 Task: Send an email to singh9sahil7678@gmail.com asking for help with your workload.
Action: Mouse moved to (431, 707)
Screenshot: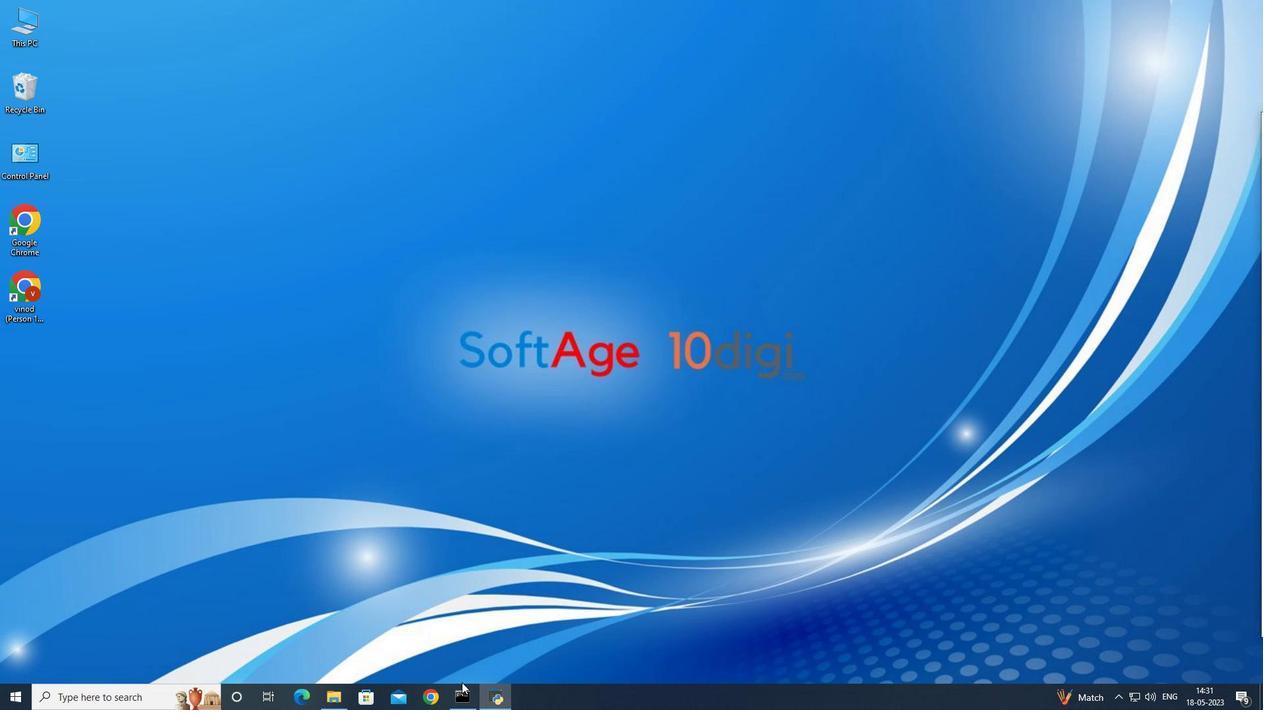 
Action: Mouse pressed left at (431, 707)
Screenshot: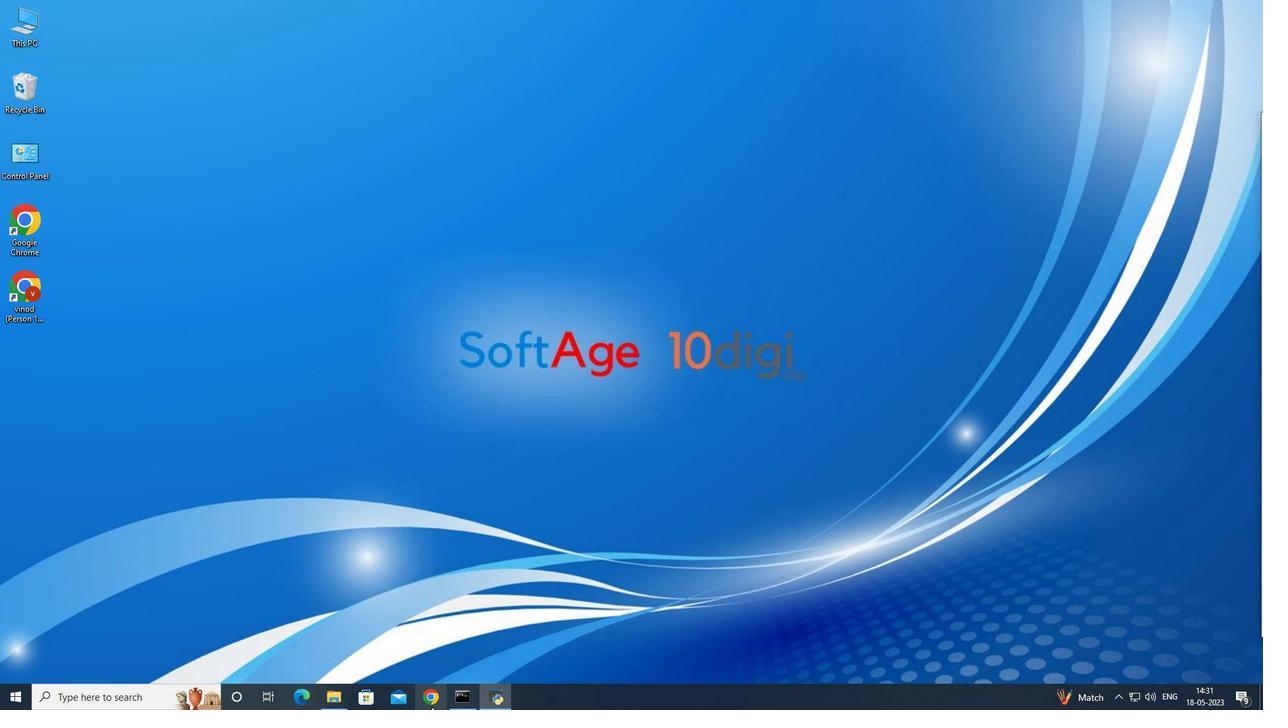 
Action: Mouse moved to (520, 380)
Screenshot: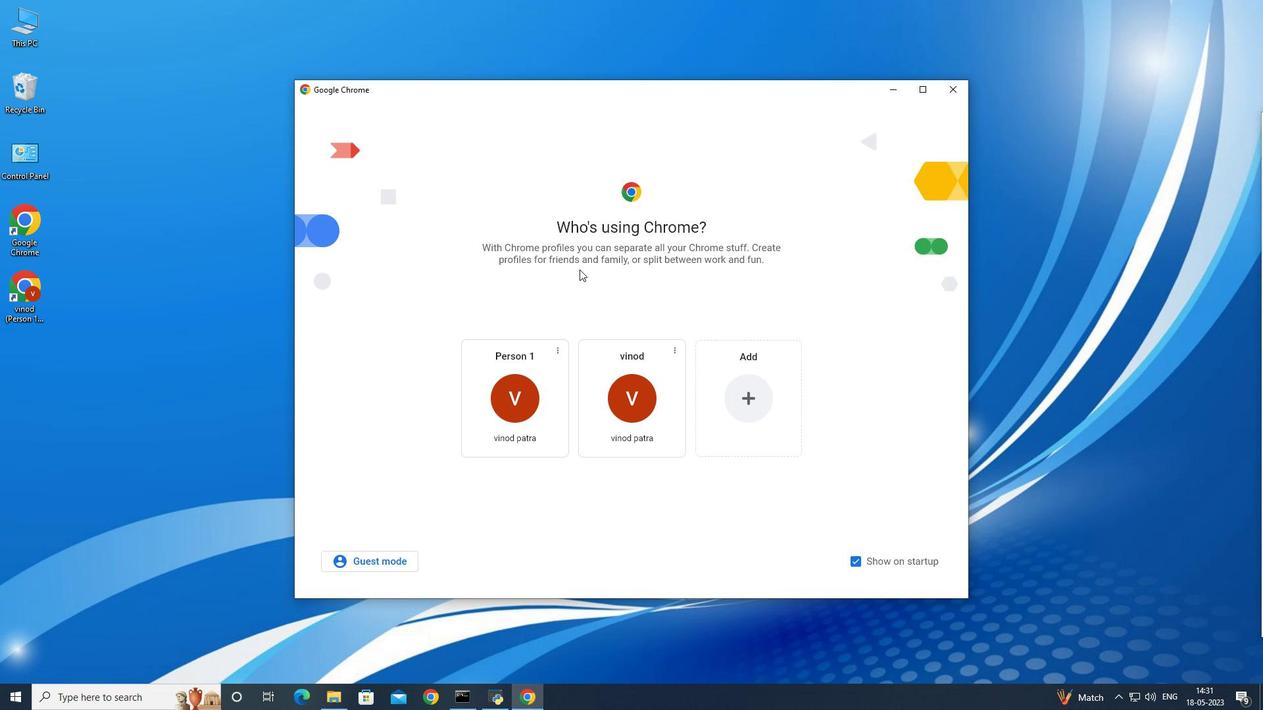 
Action: Mouse pressed left at (520, 380)
Screenshot: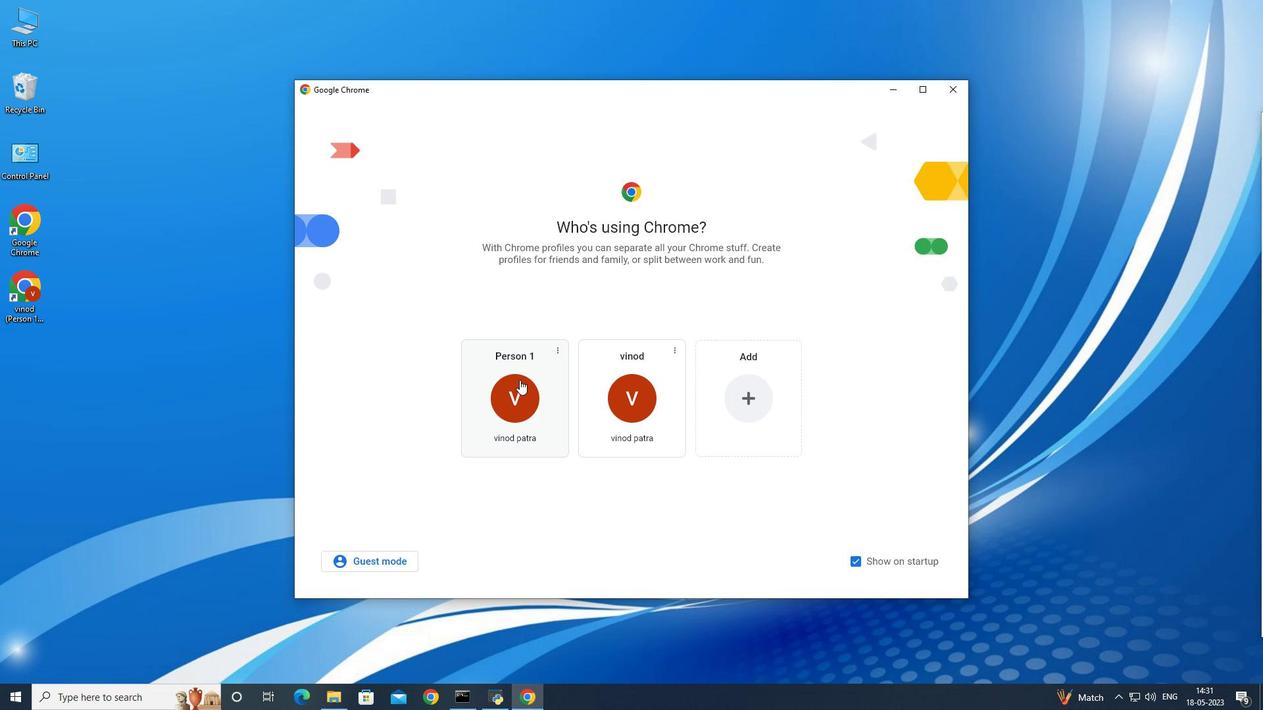 
Action: Mouse moved to (408, 313)
Screenshot: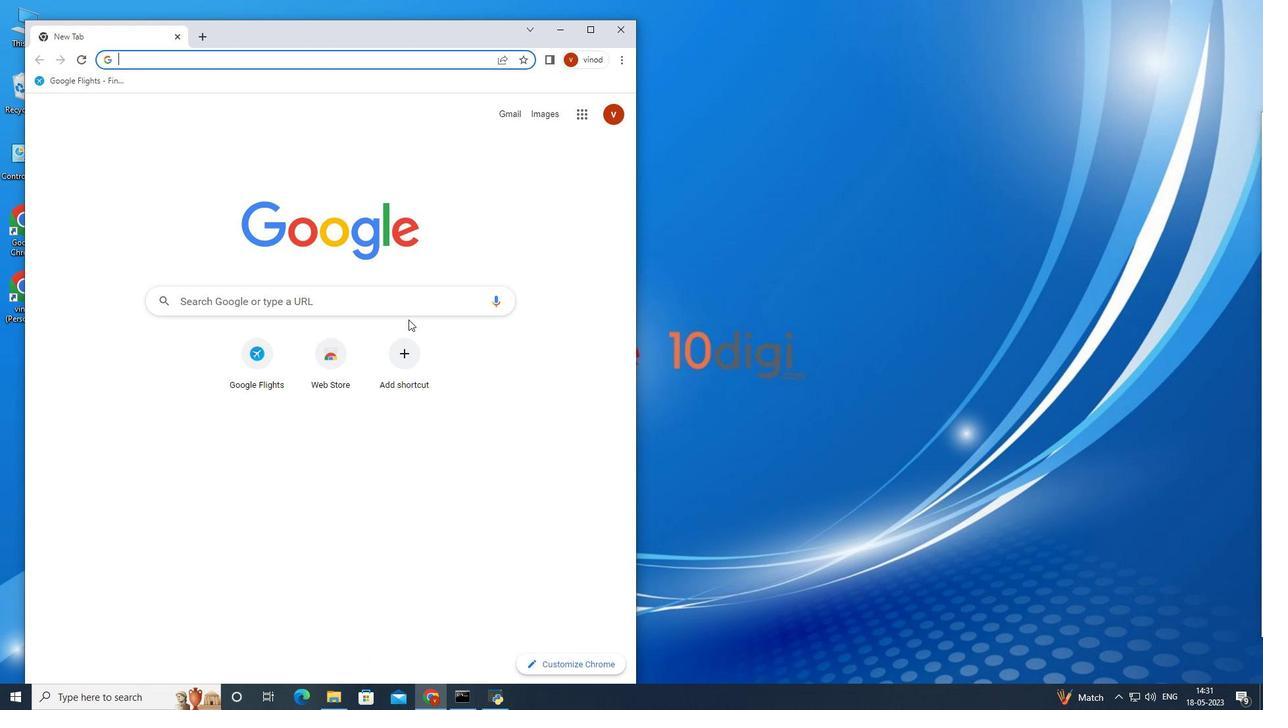 
Action: Mouse pressed left at (408, 313)
Screenshot: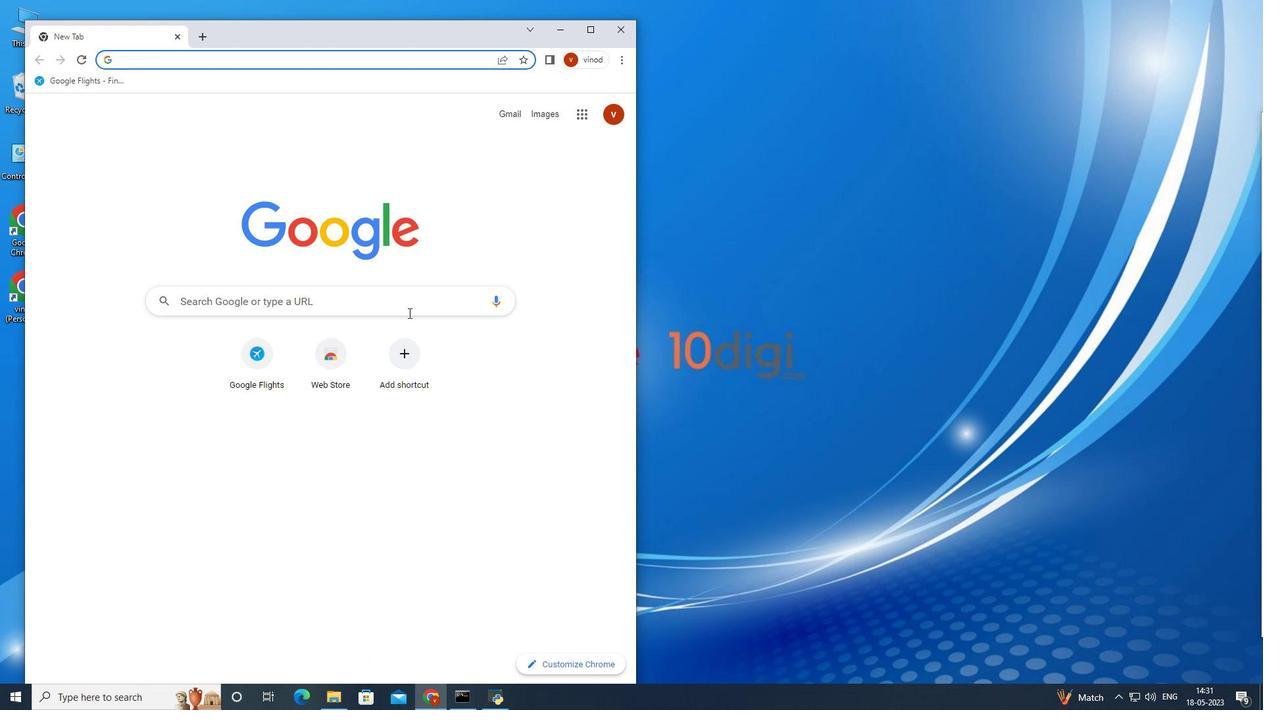 
Action: Mouse moved to (641, 345)
Screenshot: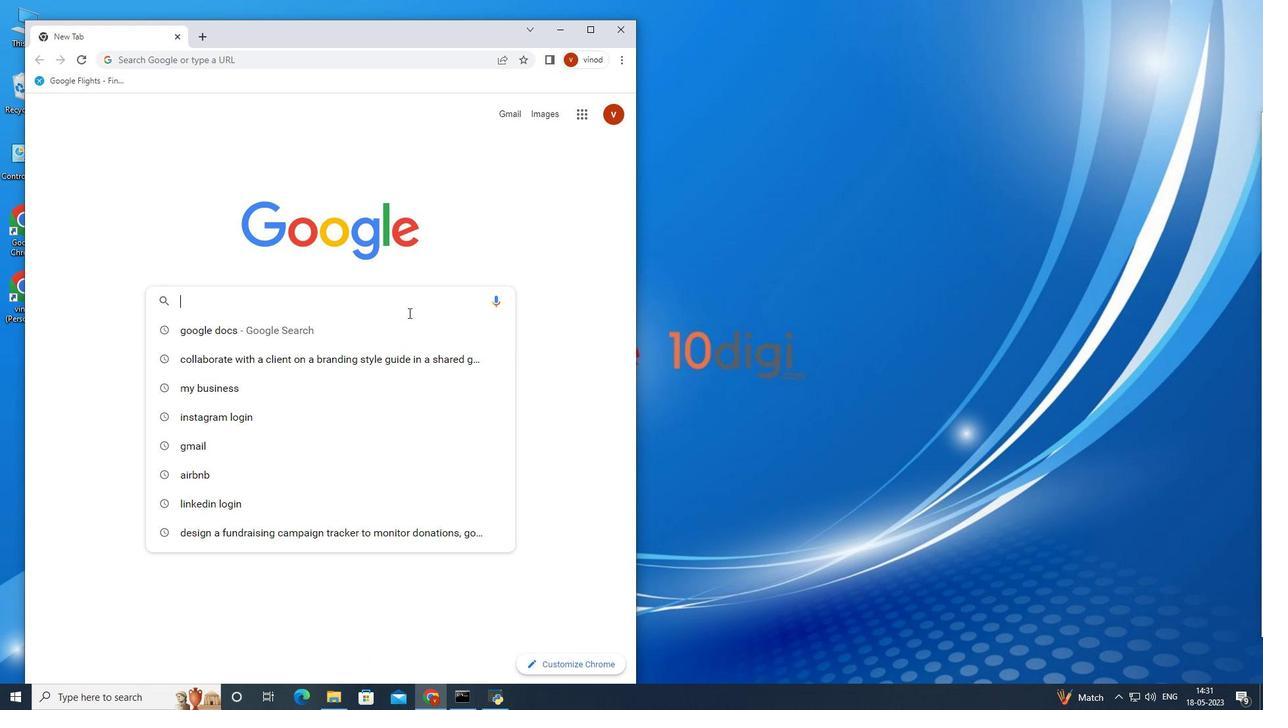 
Action: Key pressed gmail<Key.enter>
Screenshot: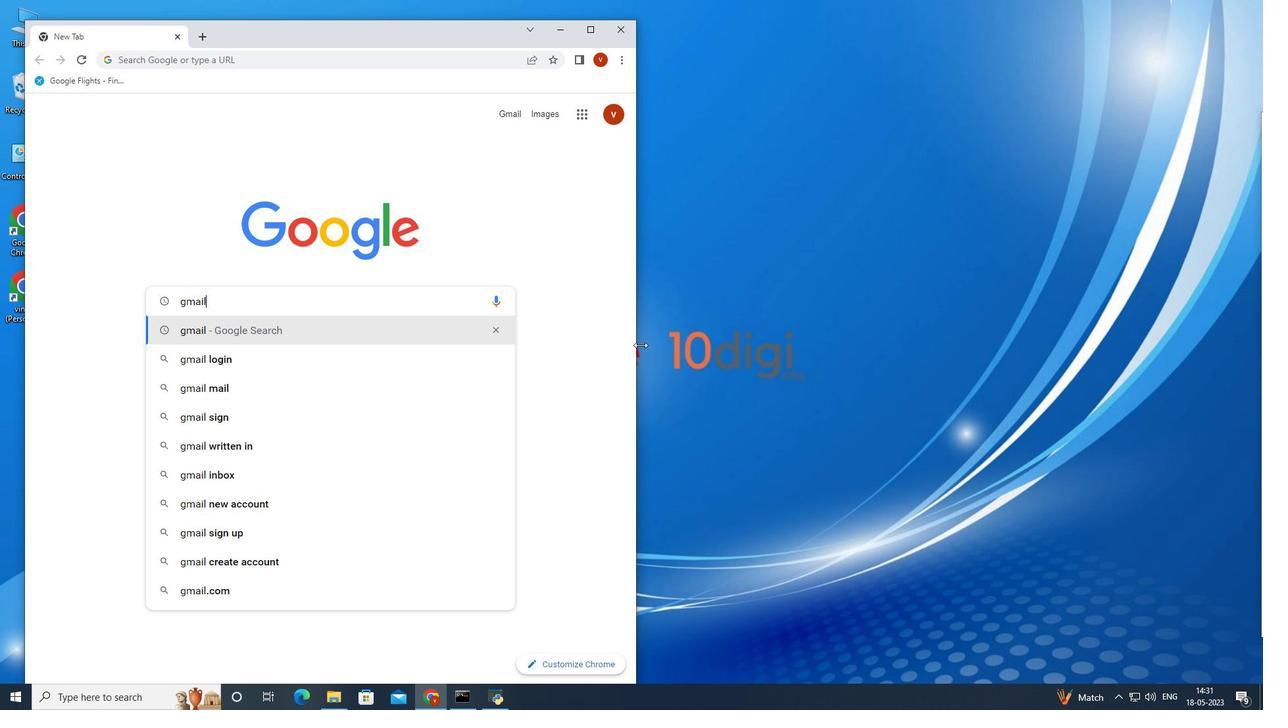 
Action: Mouse moved to (807, 312)
Screenshot: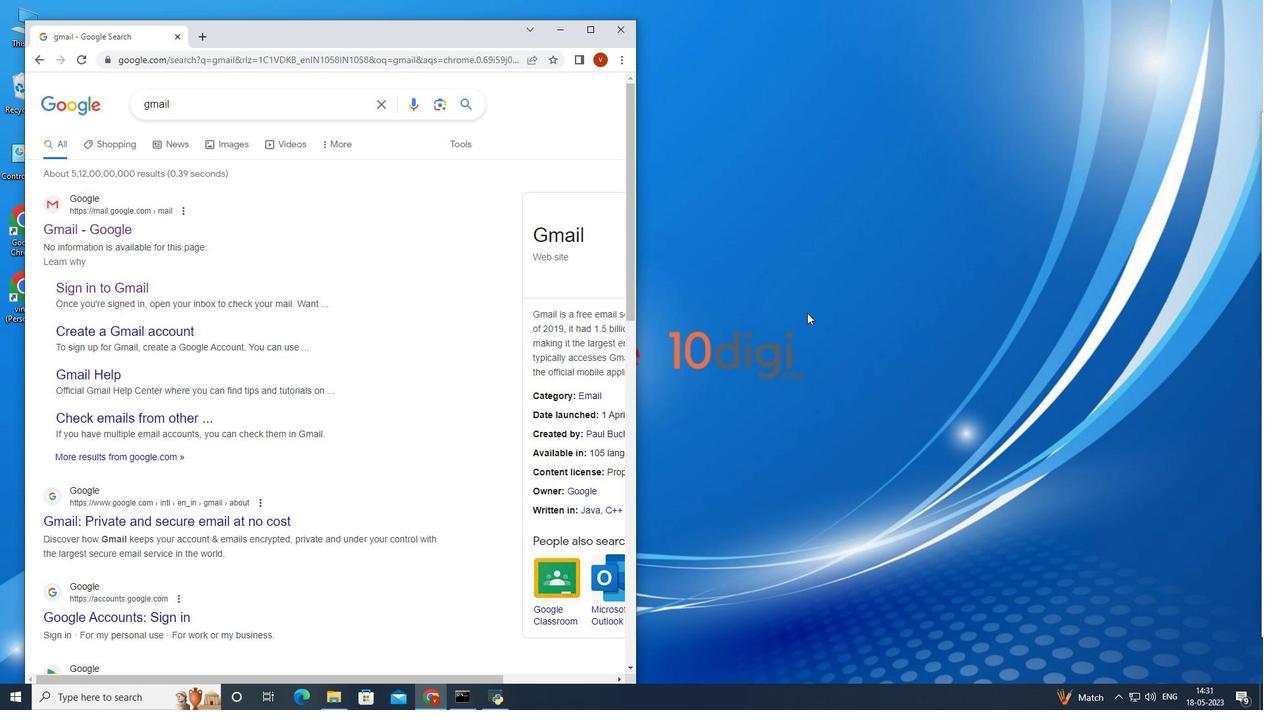
Action: Mouse scrolled (807, 312) with delta (0, 0)
Screenshot: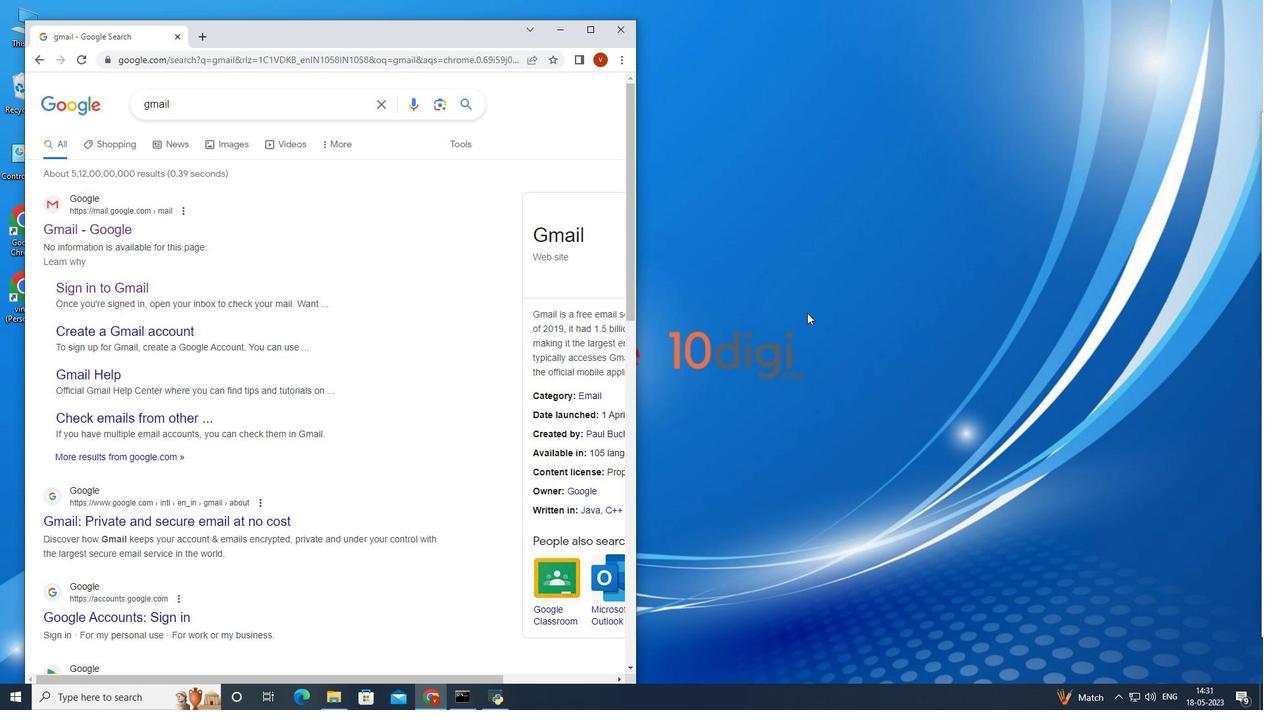 
Action: Mouse moved to (122, 222)
Screenshot: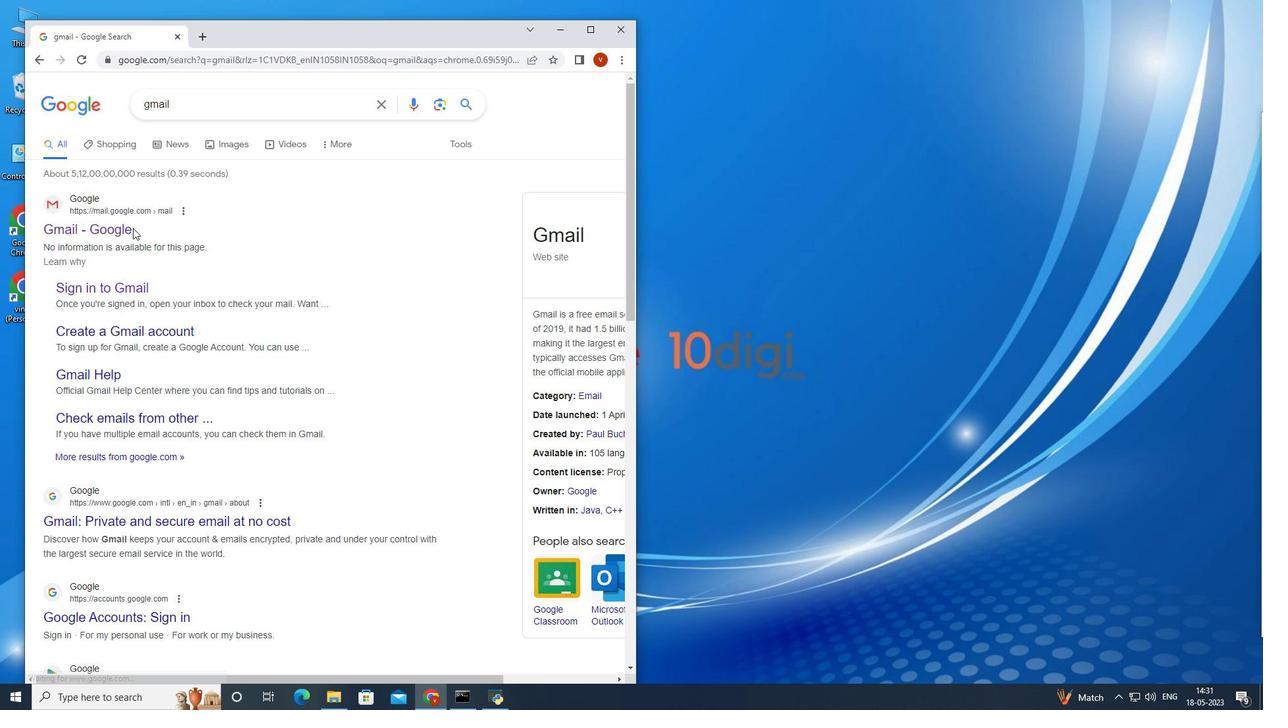 
Action: Mouse pressed left at (122, 222)
Screenshot: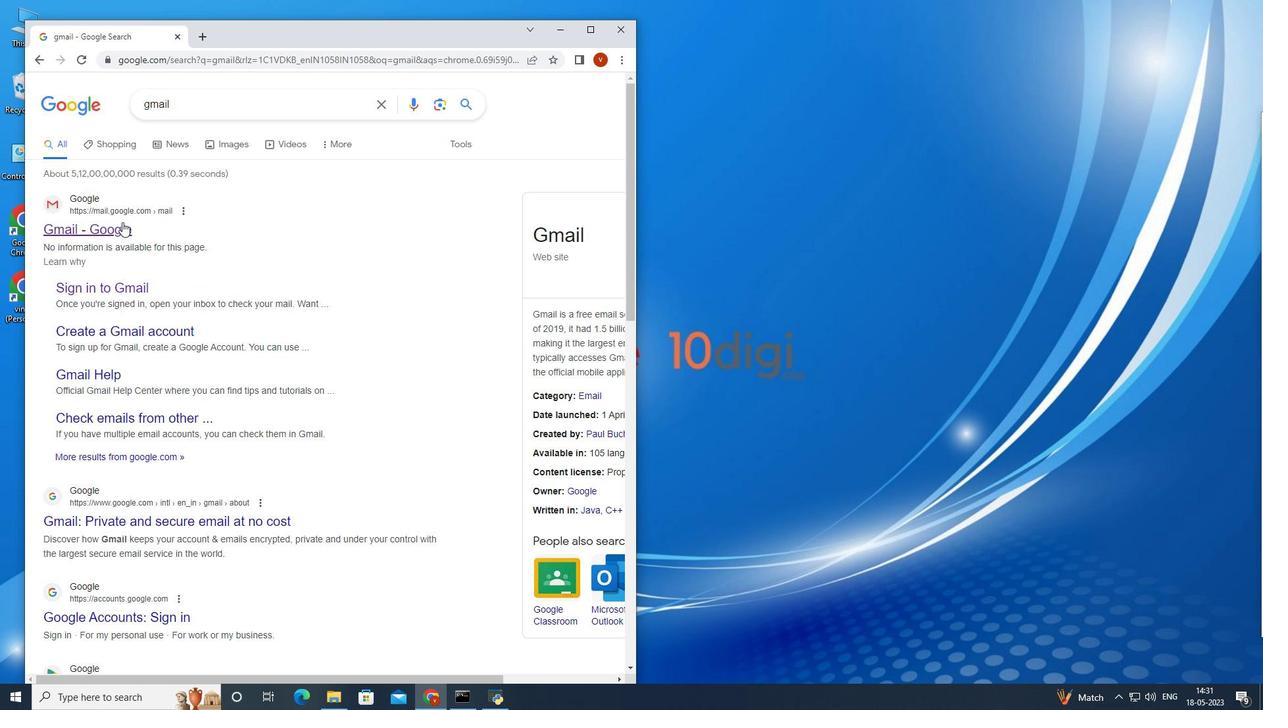 
Action: Mouse moved to (87, 126)
Screenshot: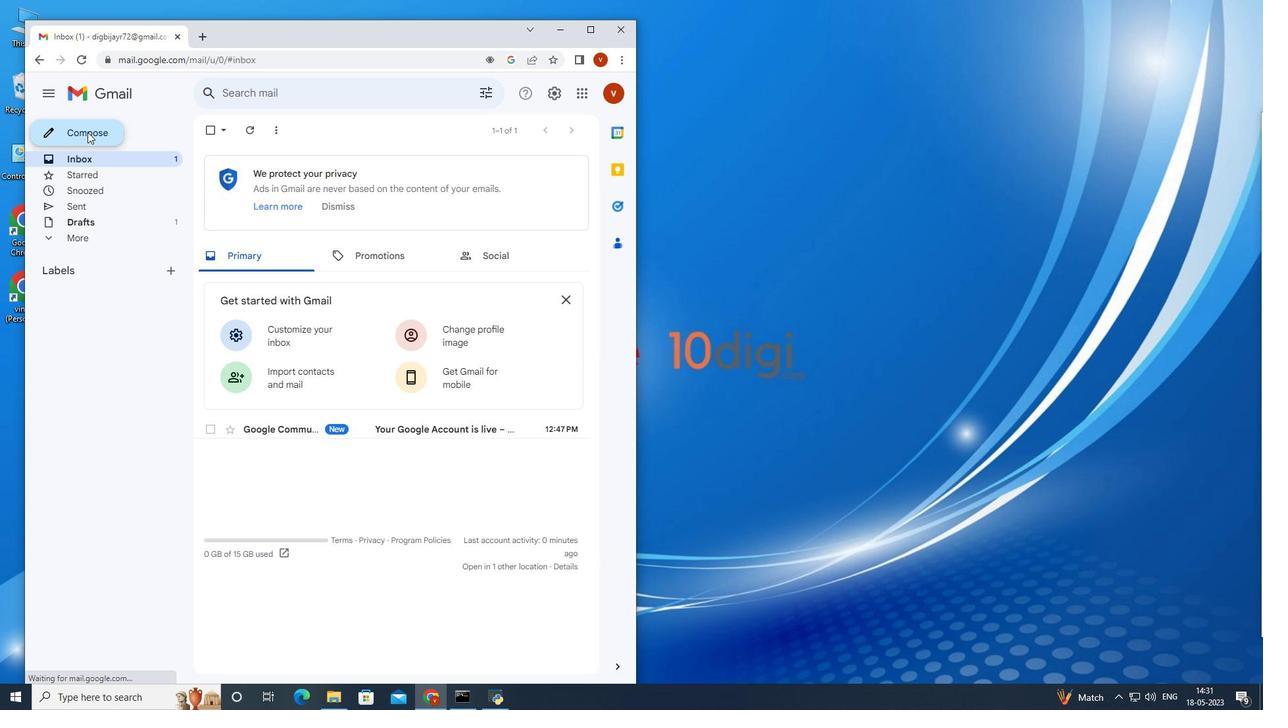 
Action: Mouse pressed left at (87, 126)
Screenshot: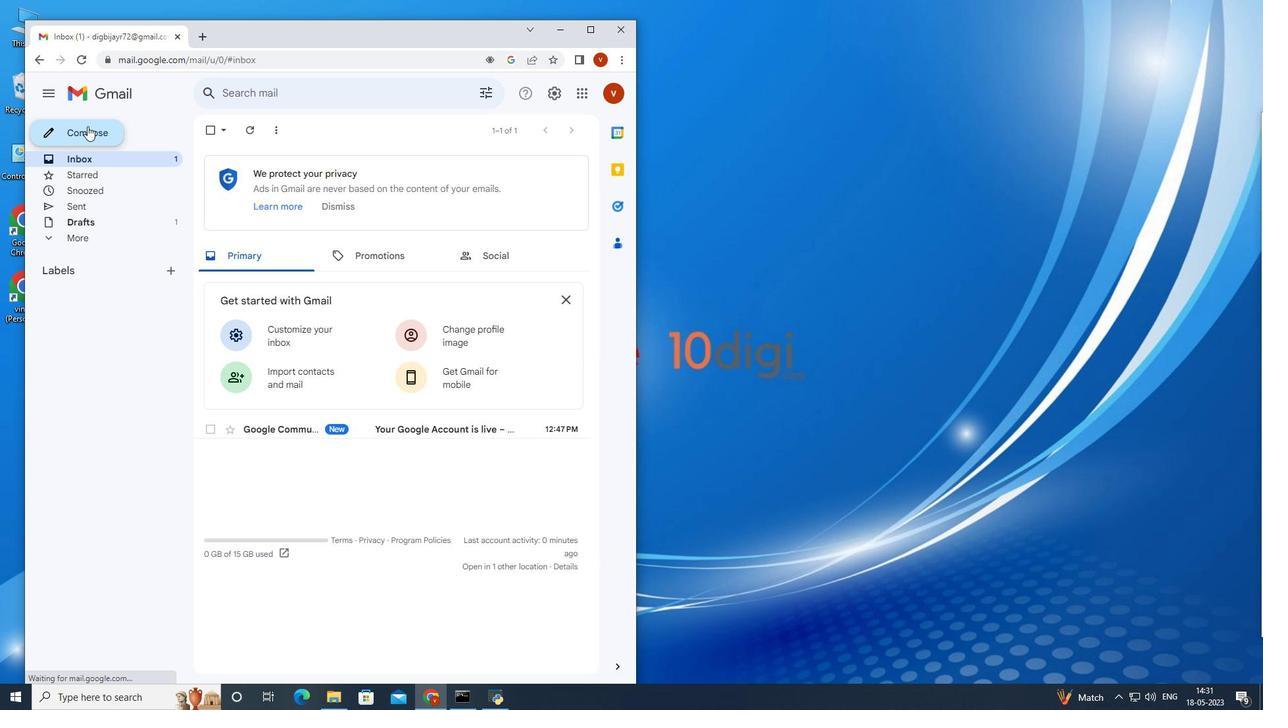
Action: Mouse moved to (329, 399)
Screenshot: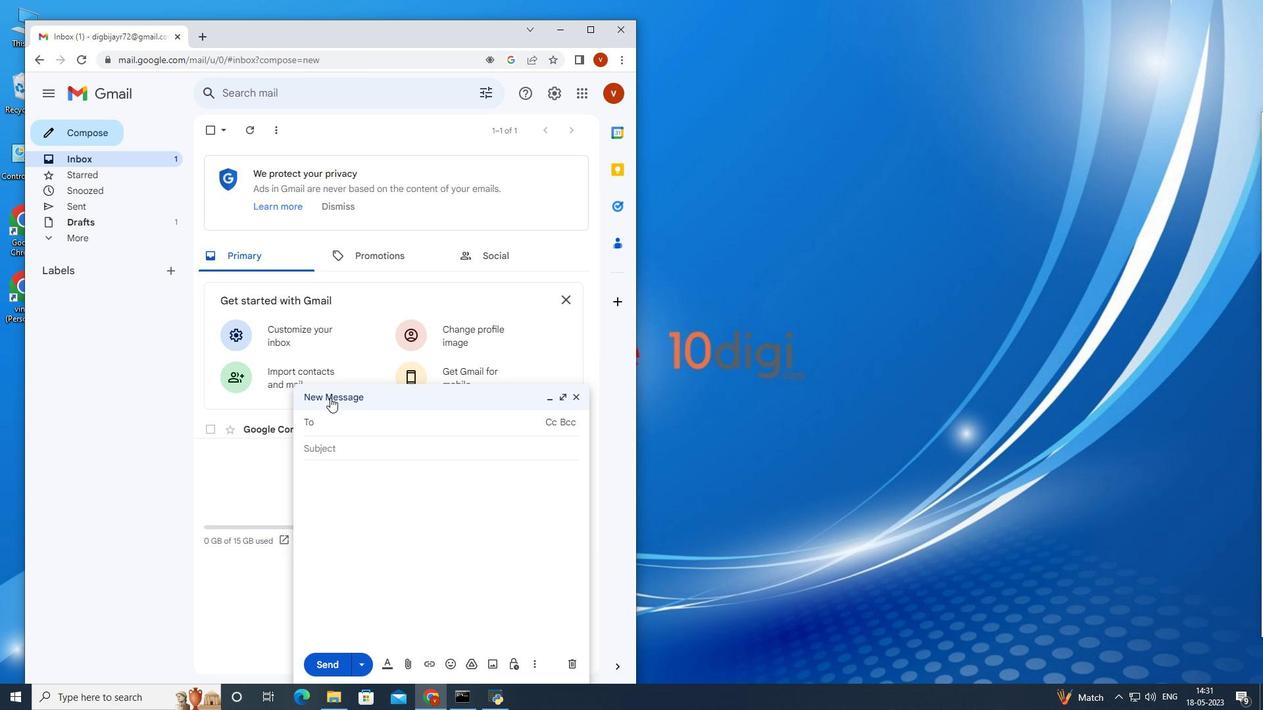 
Action: Key pressed singh9sahil7678<Key.shift>@gmail.com
Screenshot: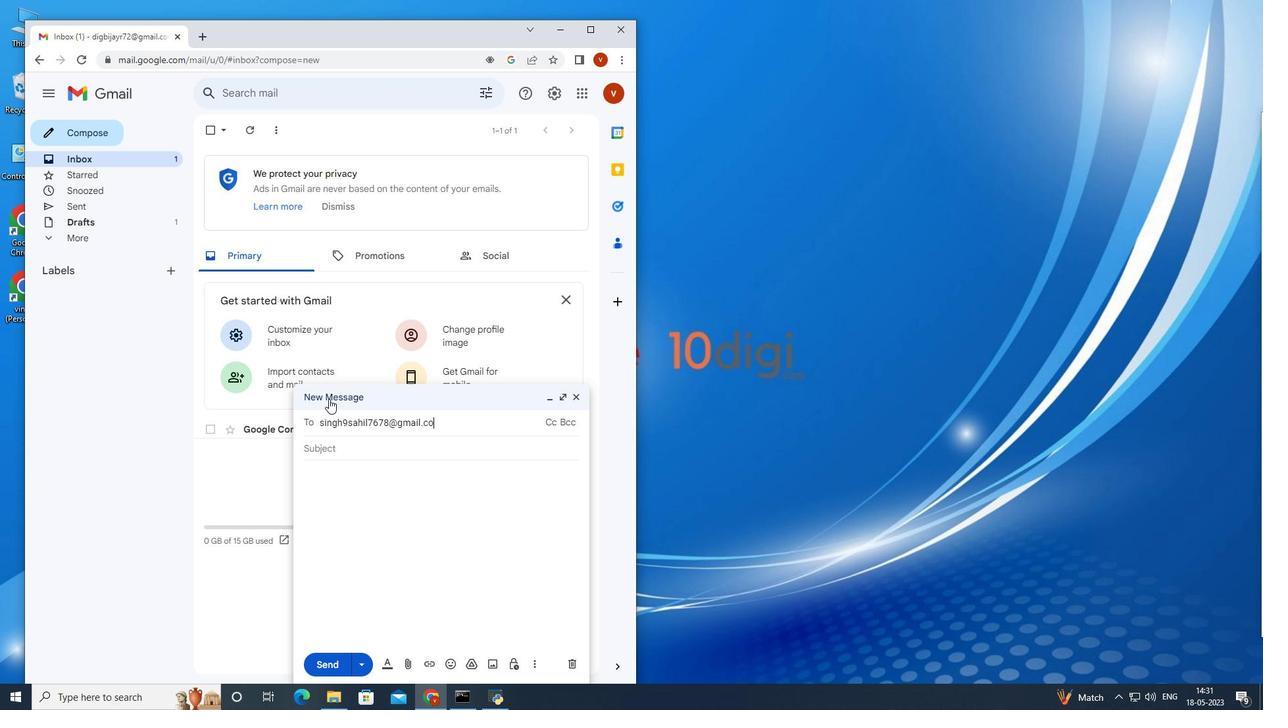 
Action: Mouse scrolled (329, 398) with delta (0, 0)
Screenshot: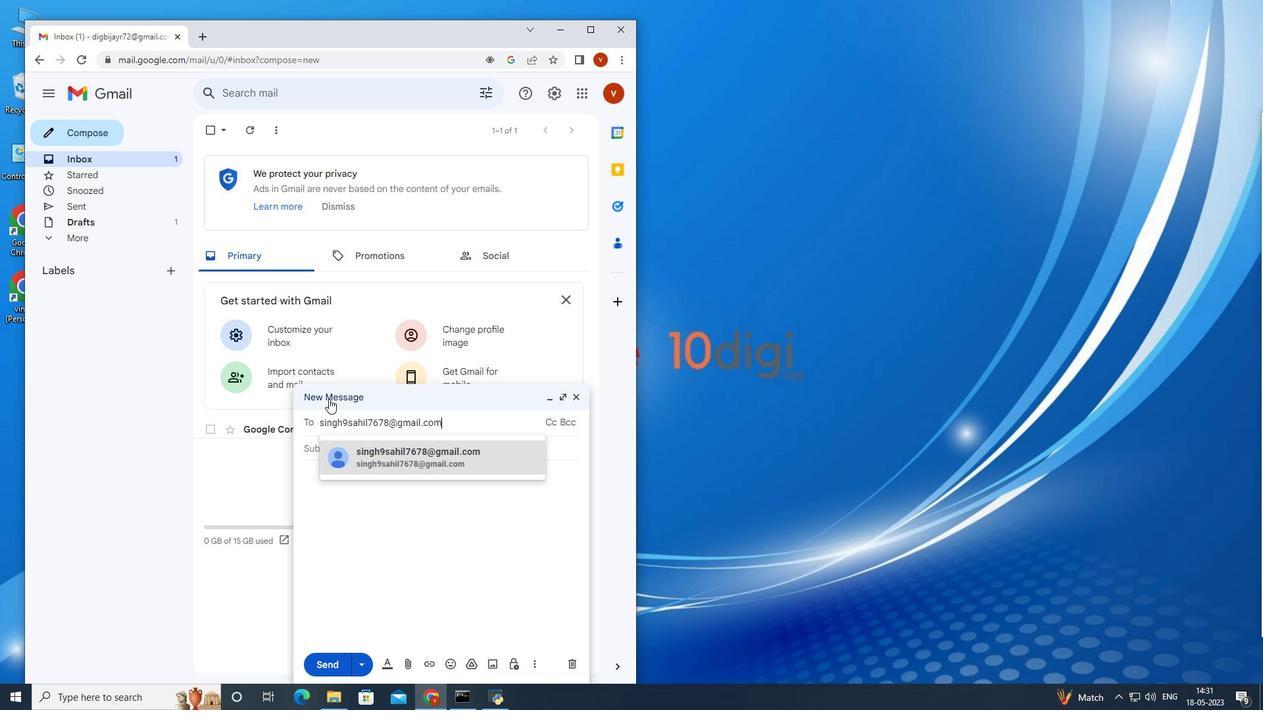 
Action: Mouse moved to (368, 464)
Screenshot: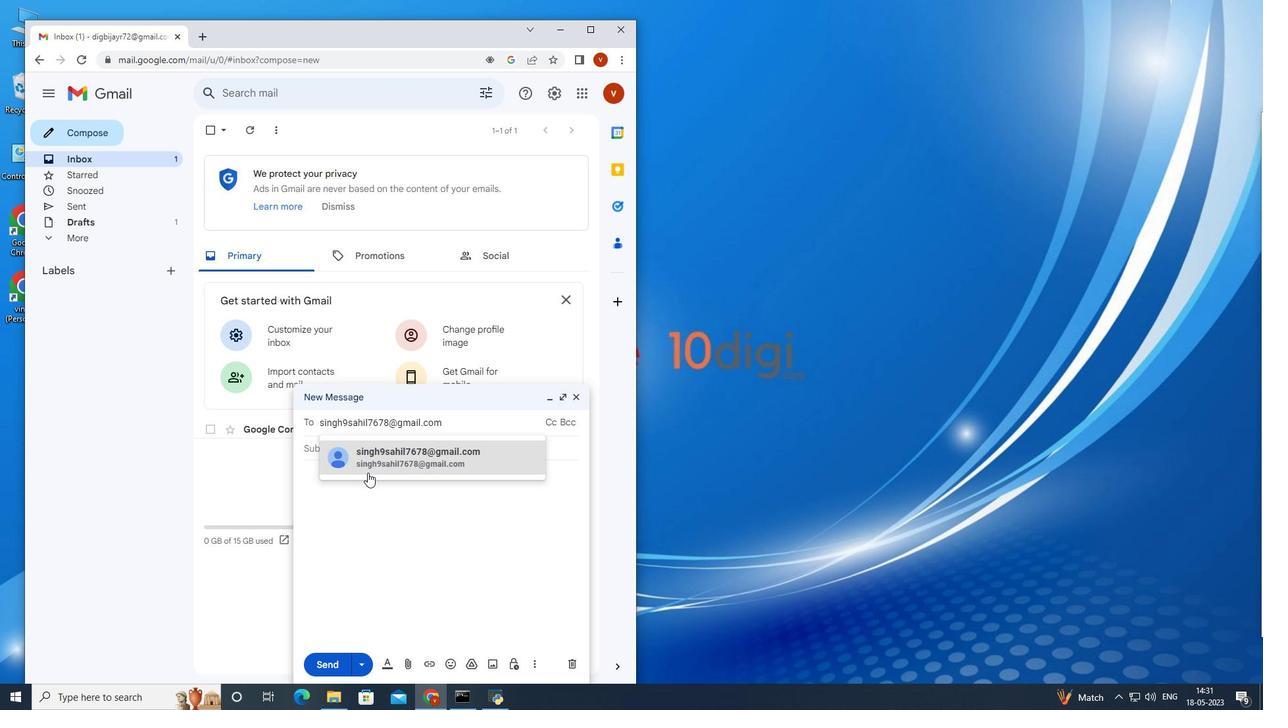 
Action: Mouse pressed left at (368, 464)
Screenshot: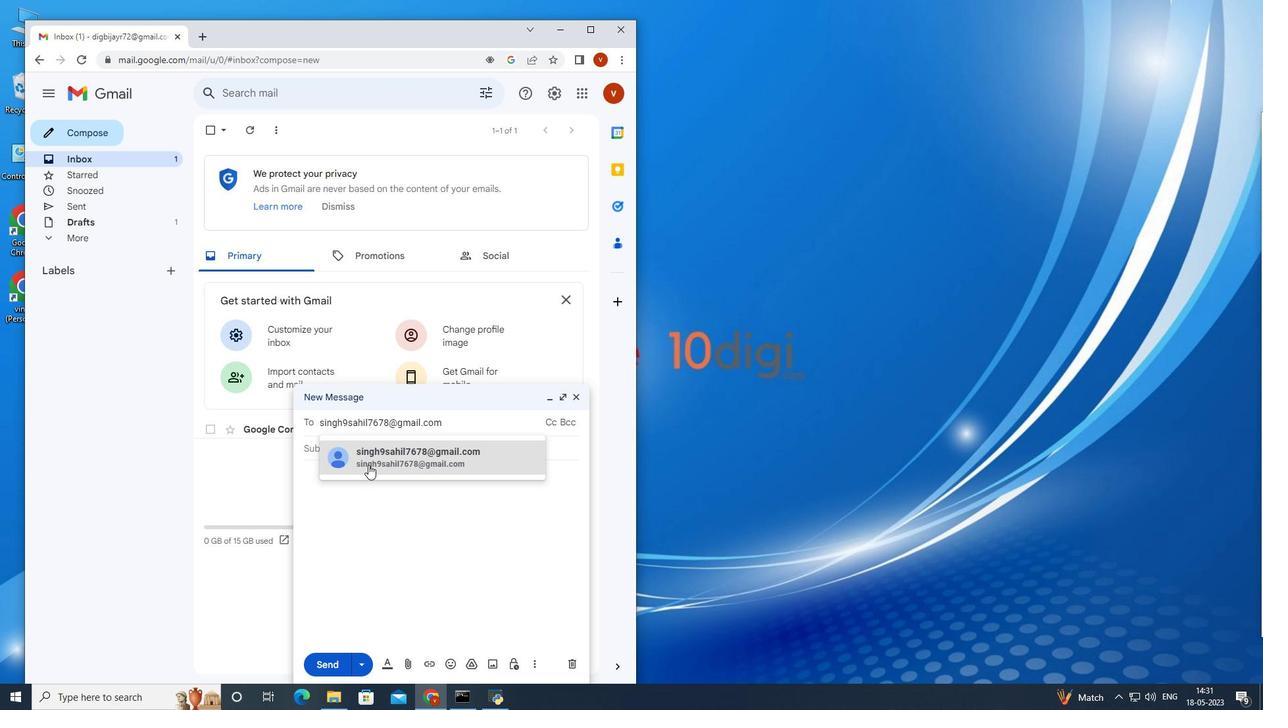
Action: Mouse moved to (365, 465)
Screenshot: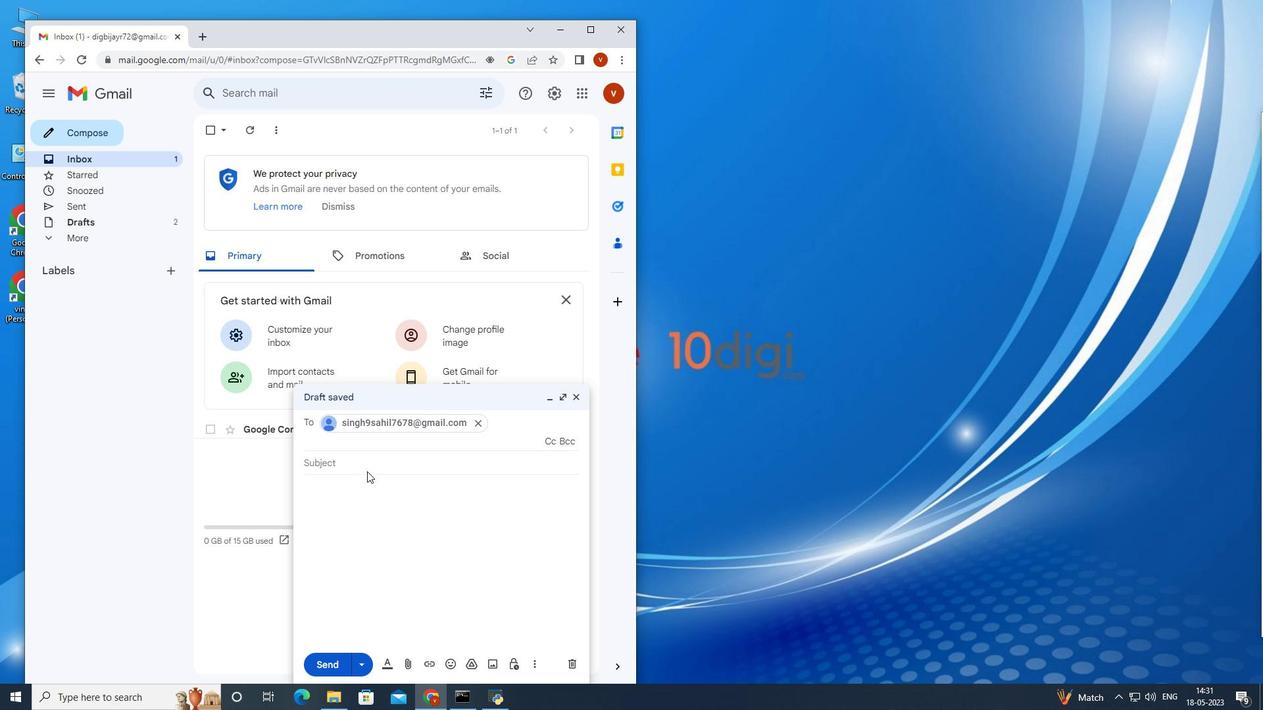 
Action: Mouse pressed left at (365, 465)
Screenshot: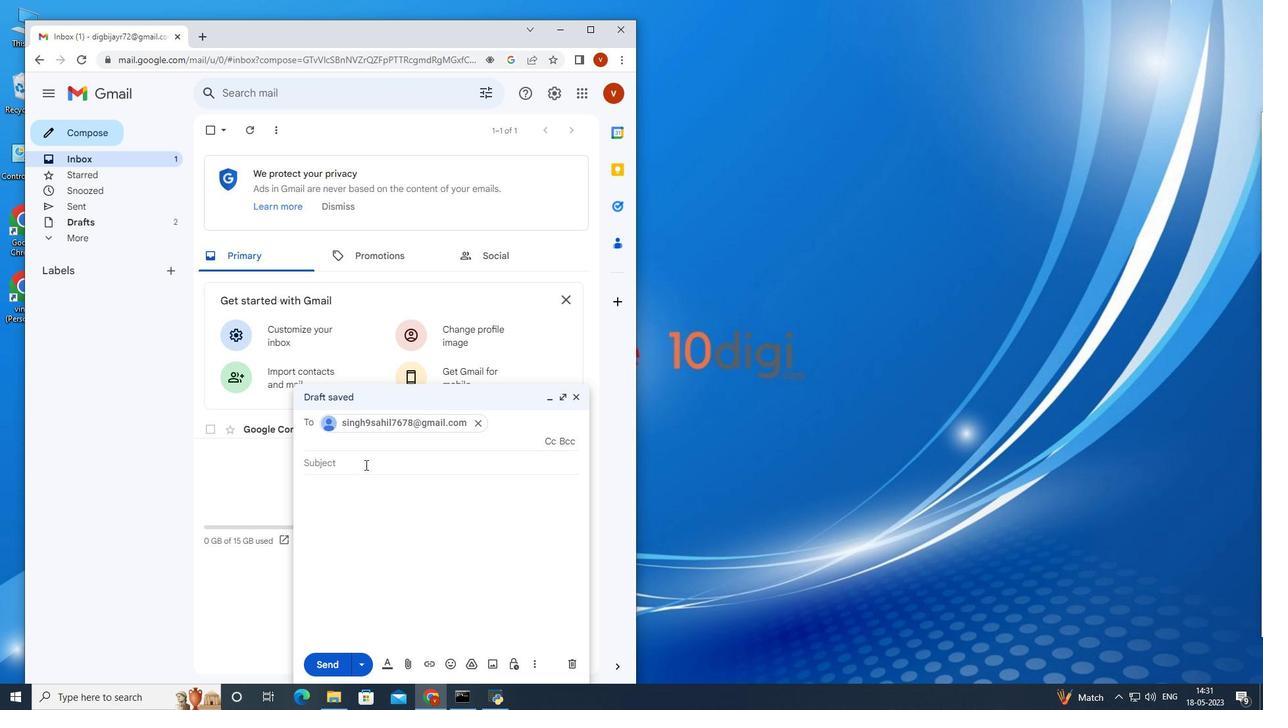 
Action: Key pressed plz<Key.space>sahil<Key.space>hel
Screenshot: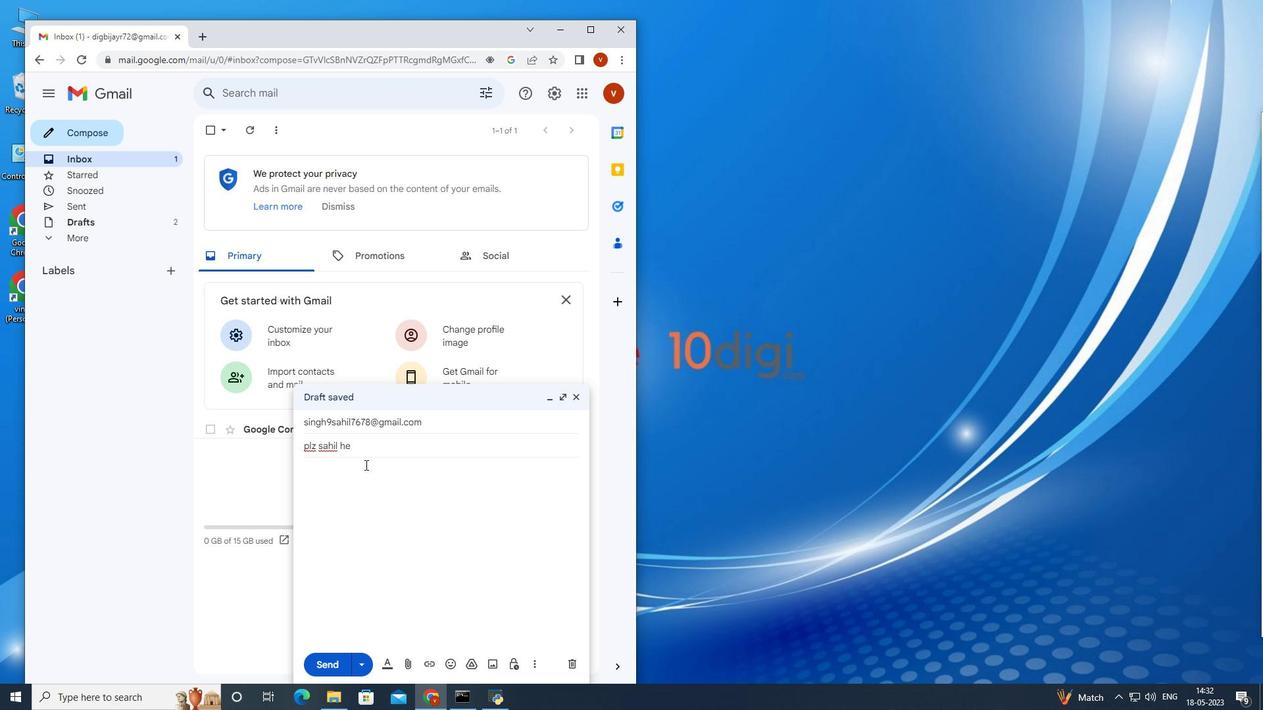 
Action: Mouse moved to (562, 397)
Screenshot: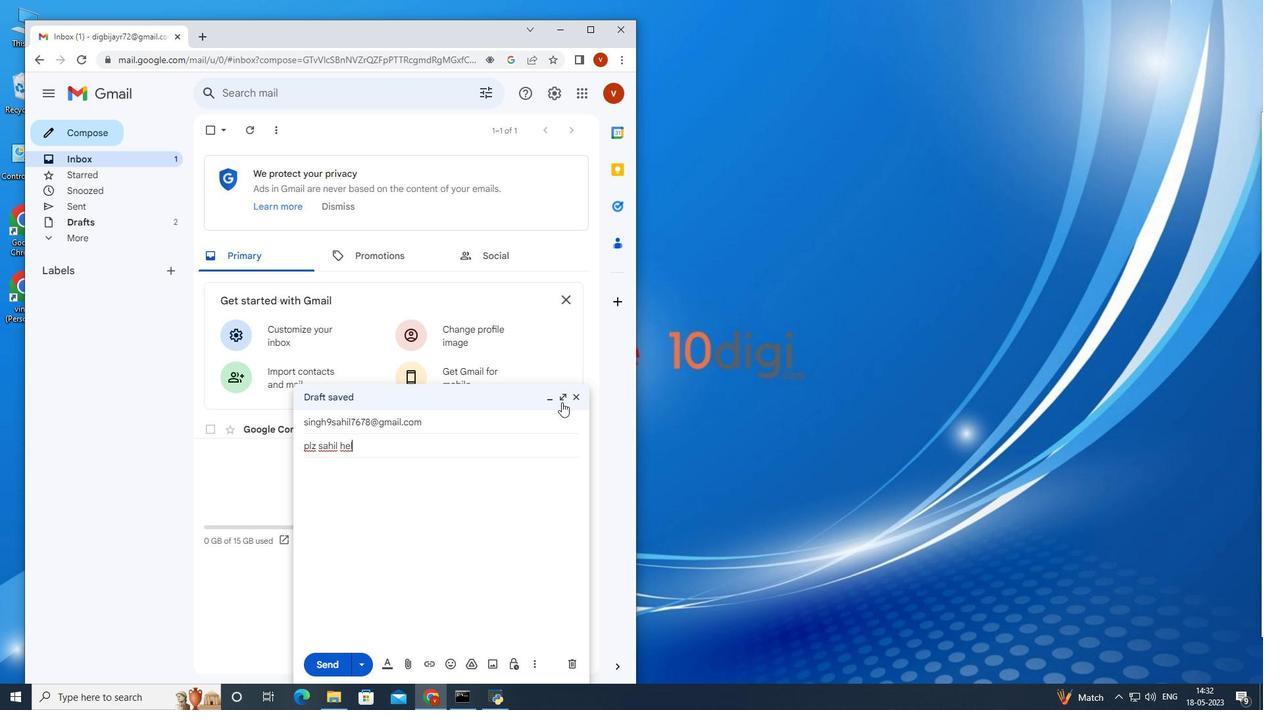 
Action: Mouse pressed left at (562, 397)
Screenshot: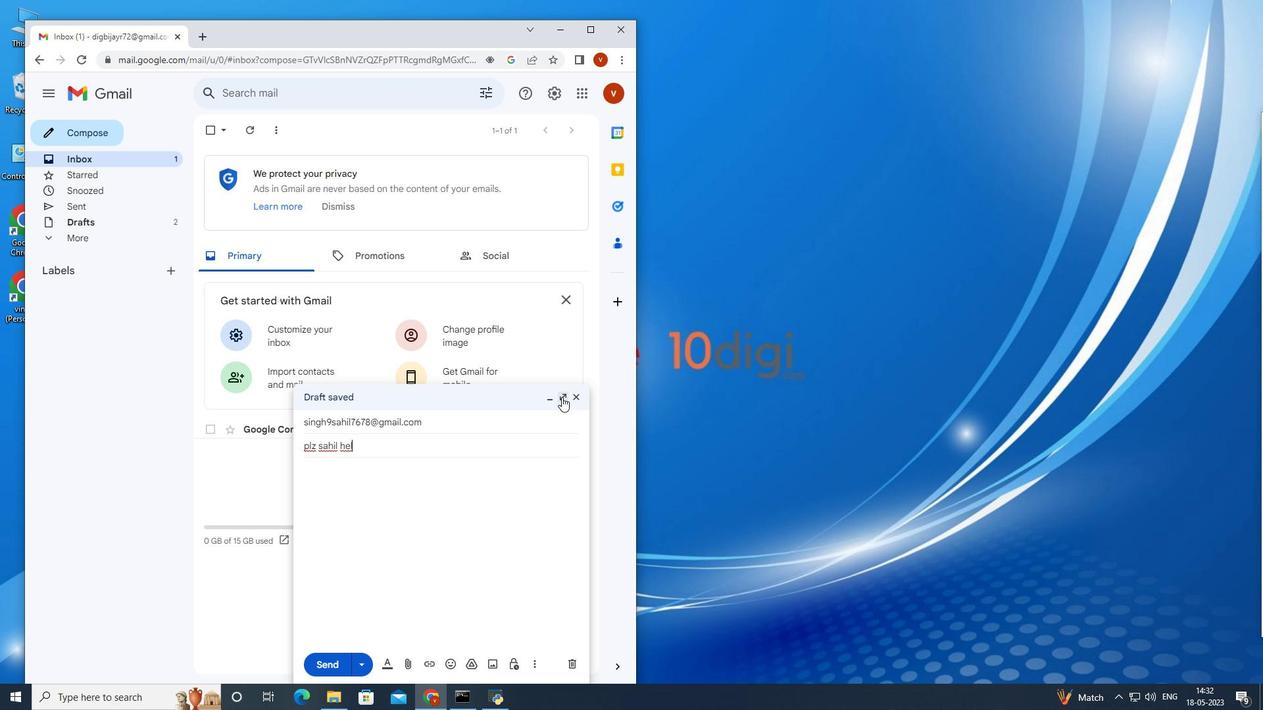 
Action: Mouse moved to (290, 165)
Screenshot: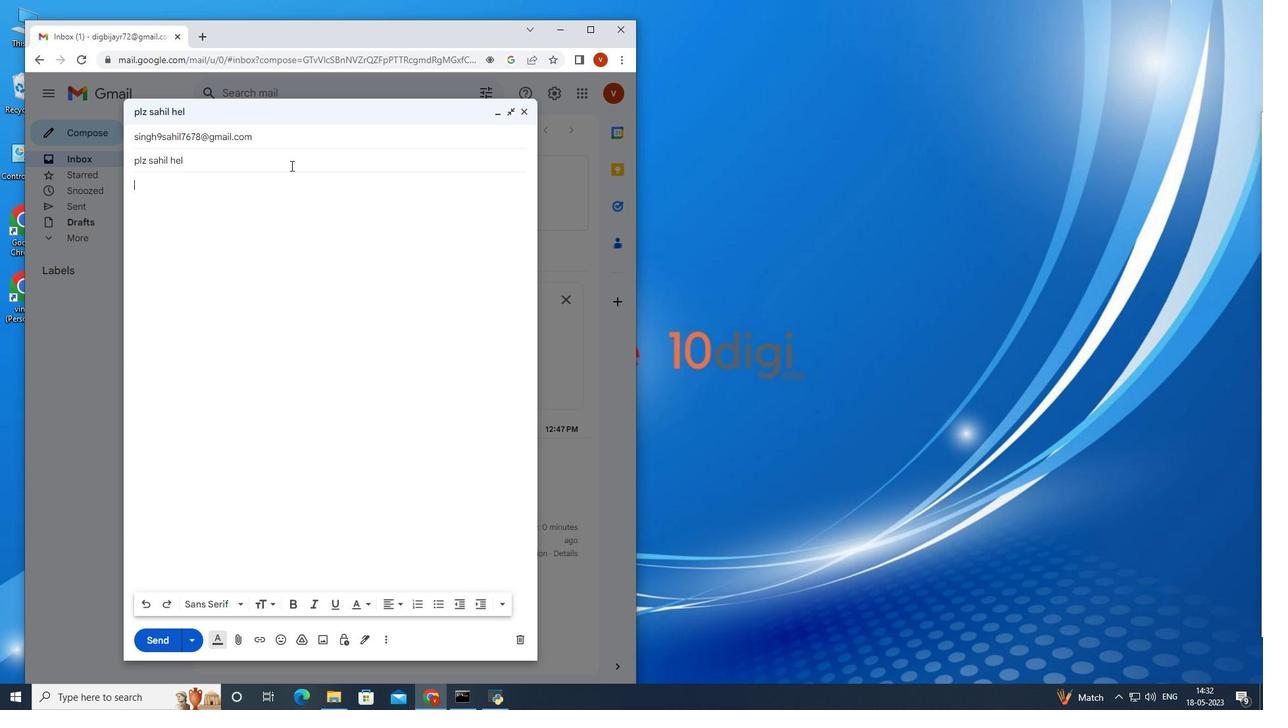 
Action: Mouse pressed left at (290, 165)
Screenshot: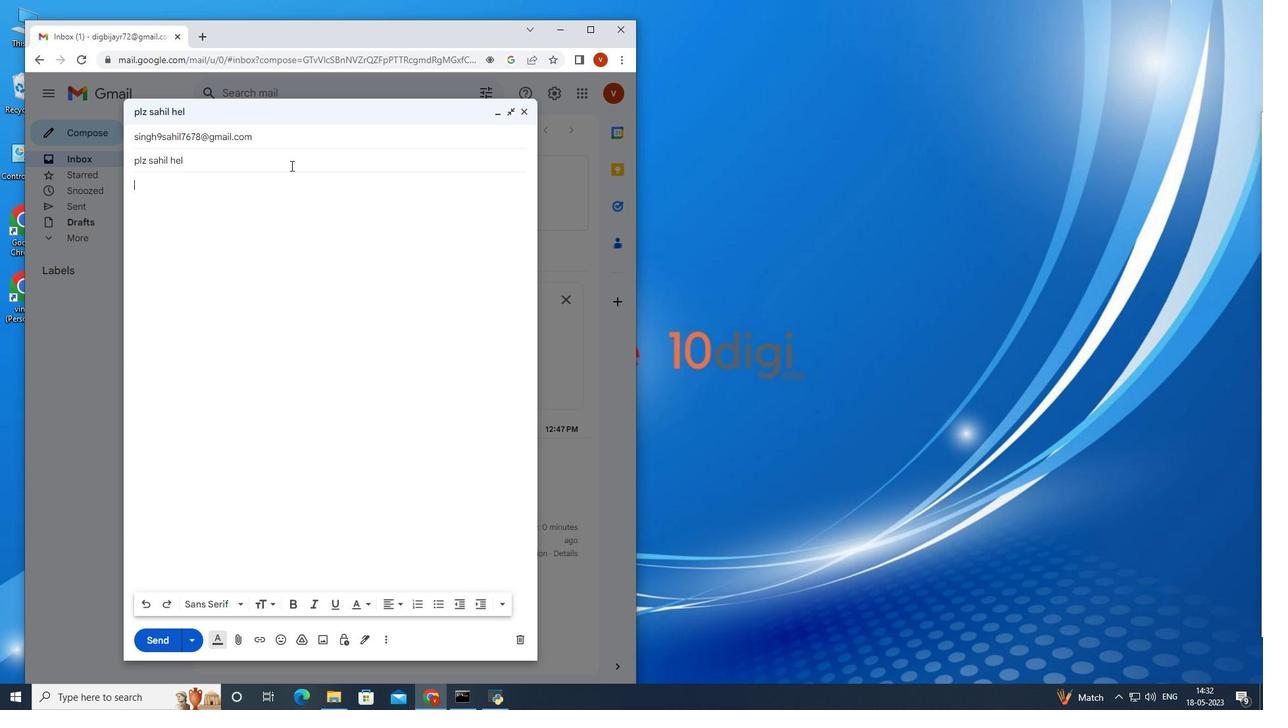 
Action: Mouse moved to (508, 108)
Screenshot: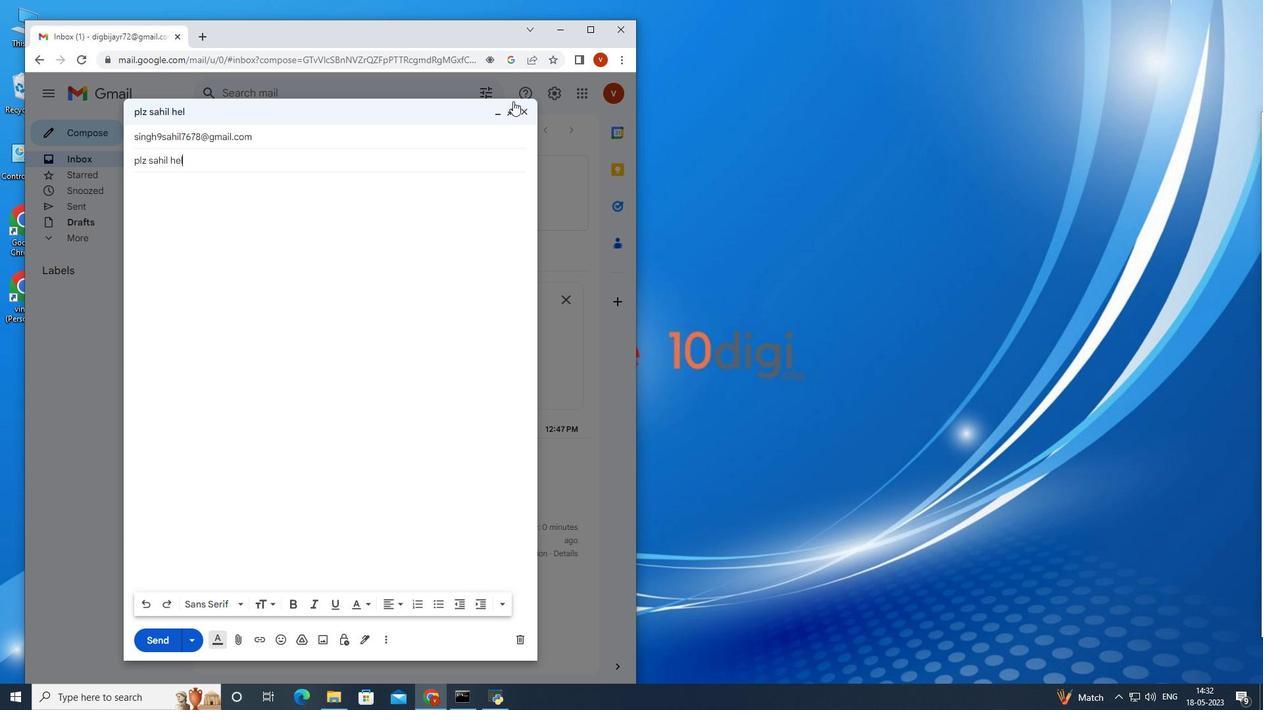 
Action: Mouse pressed left at (508, 108)
Screenshot: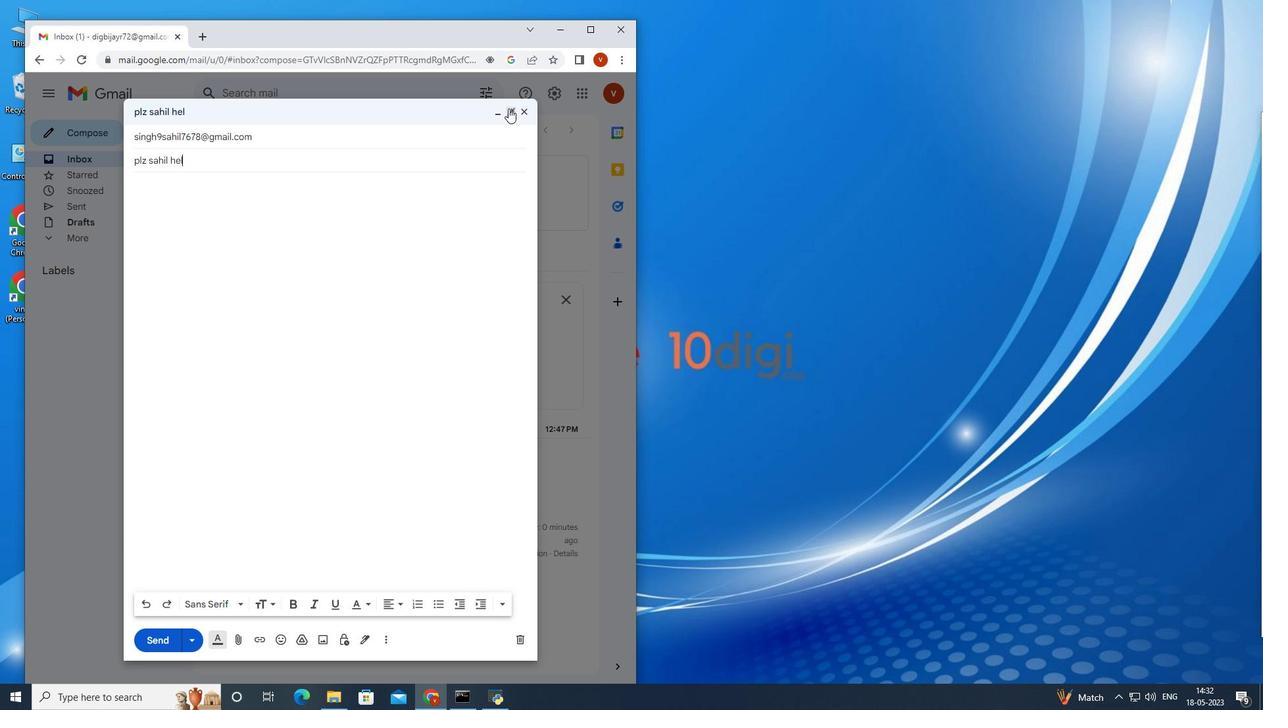 
Action: Mouse moved to (427, 445)
Screenshot: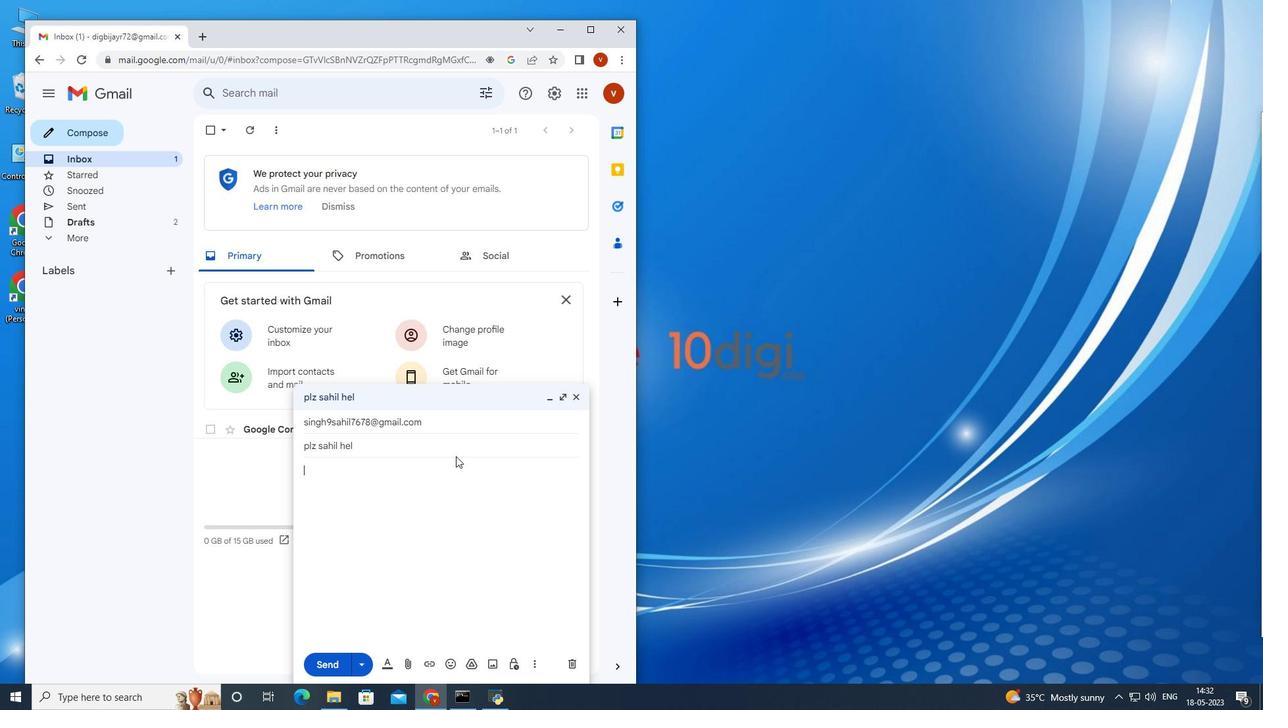 
Action: Mouse pressed left at (427, 445)
Screenshot: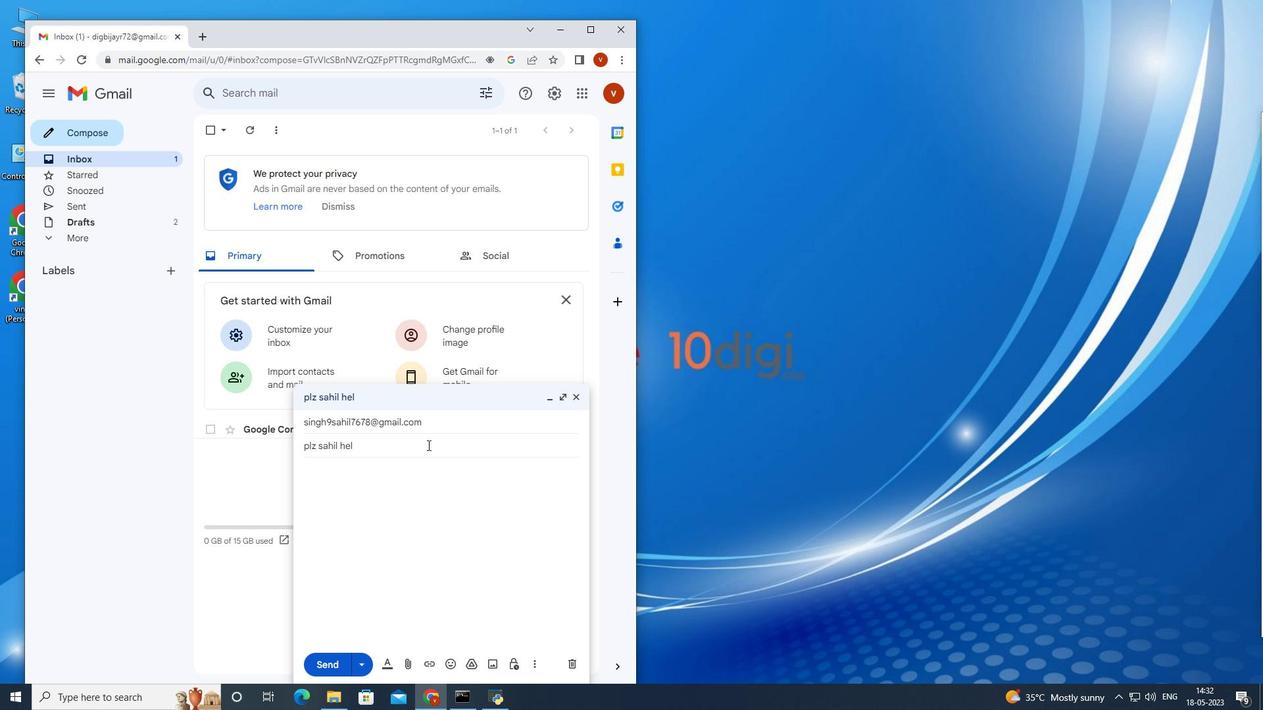 
Action: Key pressed p<Key.space>me<Key.space><Key.backspace><Key.backspace><Key.backspace><Key.backspace><Key.backspace><Key.backspace><Key.backspace><Key.backspace><Key.backspace><Key.backspace><Key.backspace><Key.backspace><Key.backspace><Key.backspace><Key.backspace><Key.backspace><Key.backspace><Key.backspace><Key.backspace><Key.backspace><Key.backspace><Key.backspace><Key.backspace><Key.backspace><Key.backspace>
Screenshot: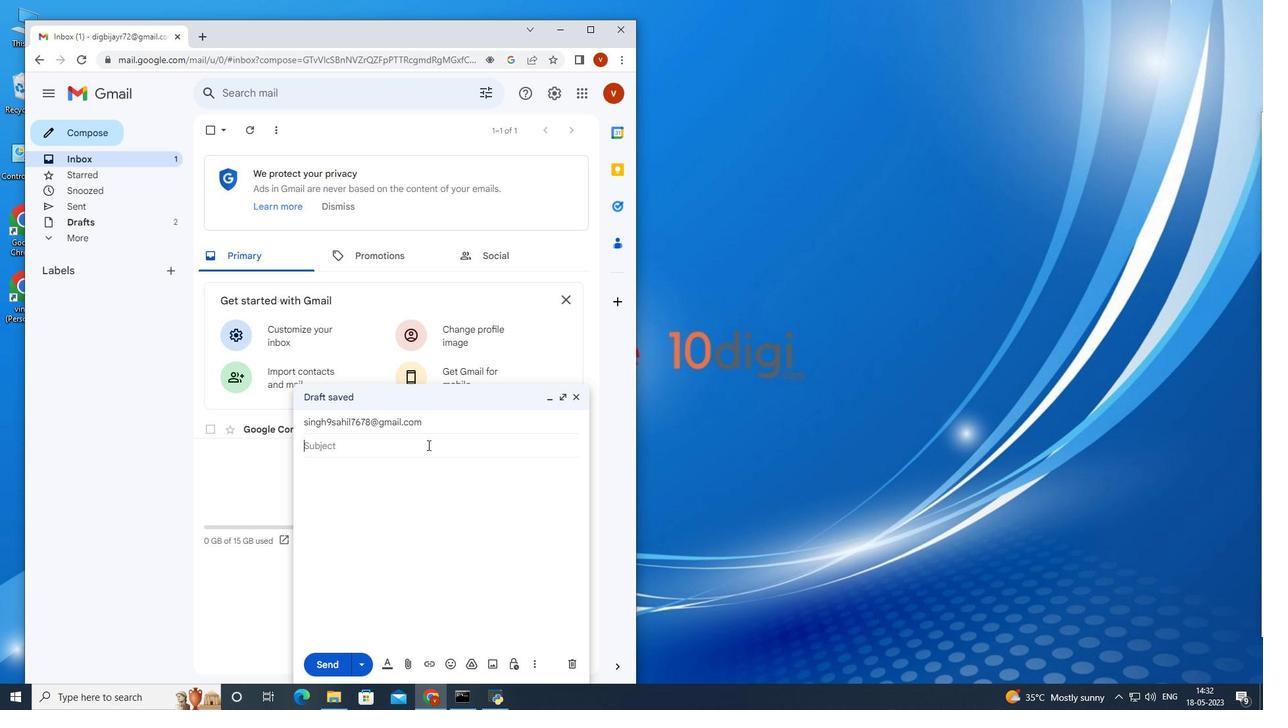 
Action: Mouse moved to (423, 474)
Screenshot: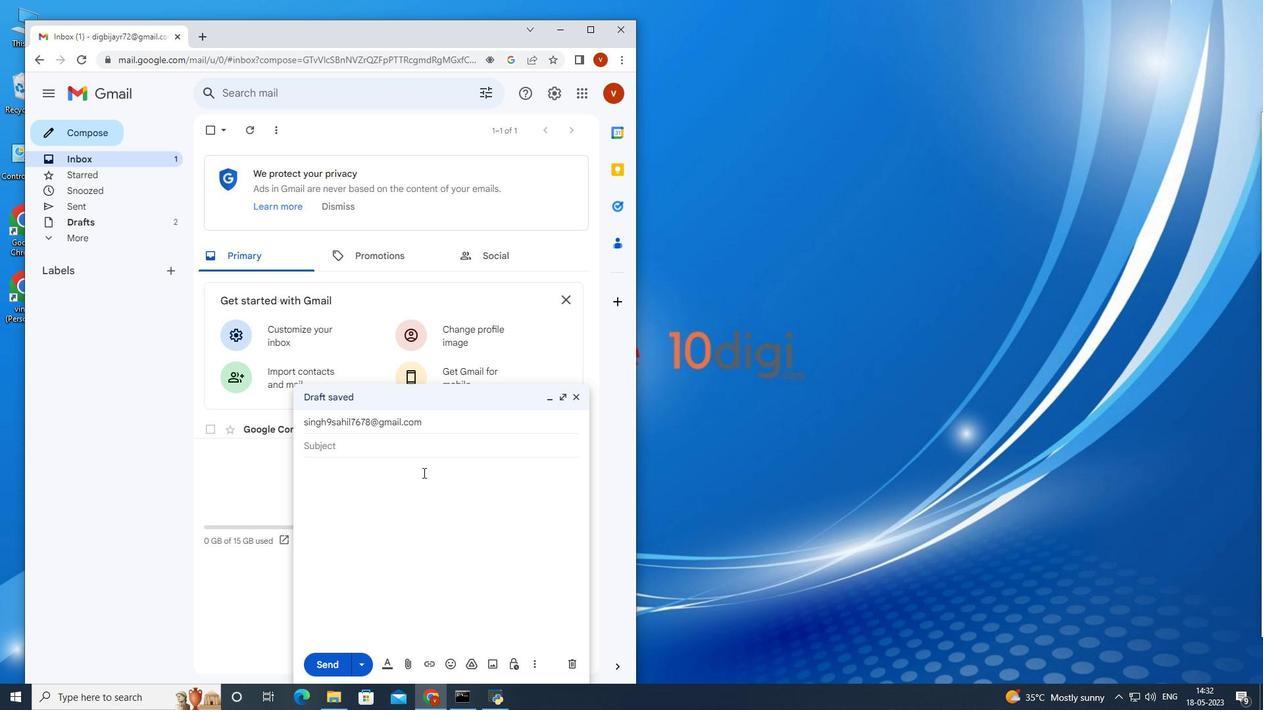 
Action: Mouse pressed left at (423, 474)
Screenshot: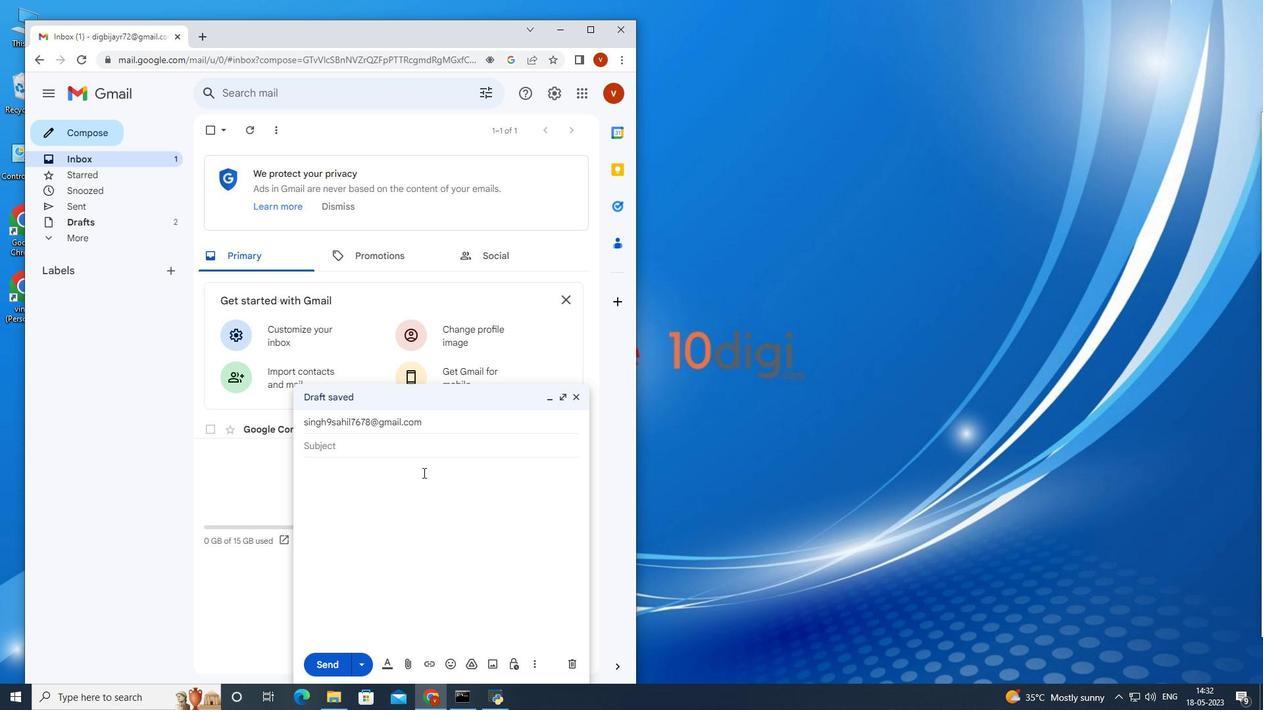 
Action: Mouse moved to (419, 451)
Screenshot: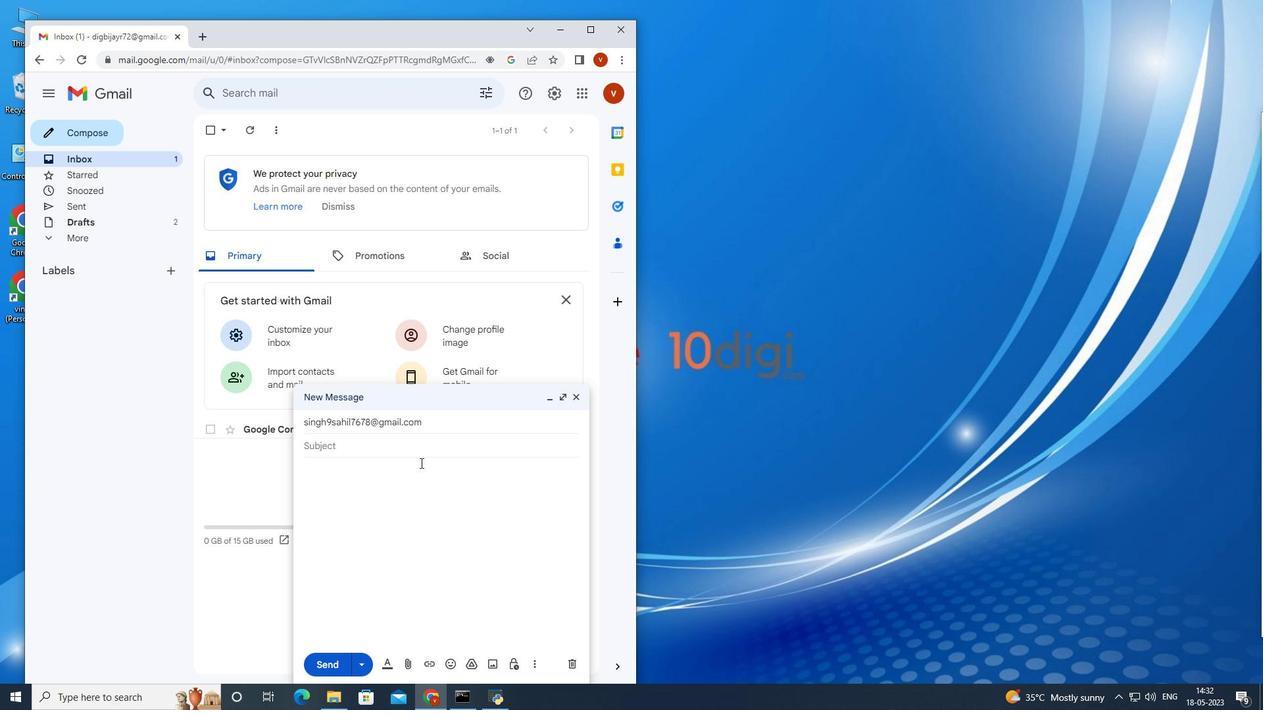 
Action: Mouse pressed left at (419, 451)
Screenshot: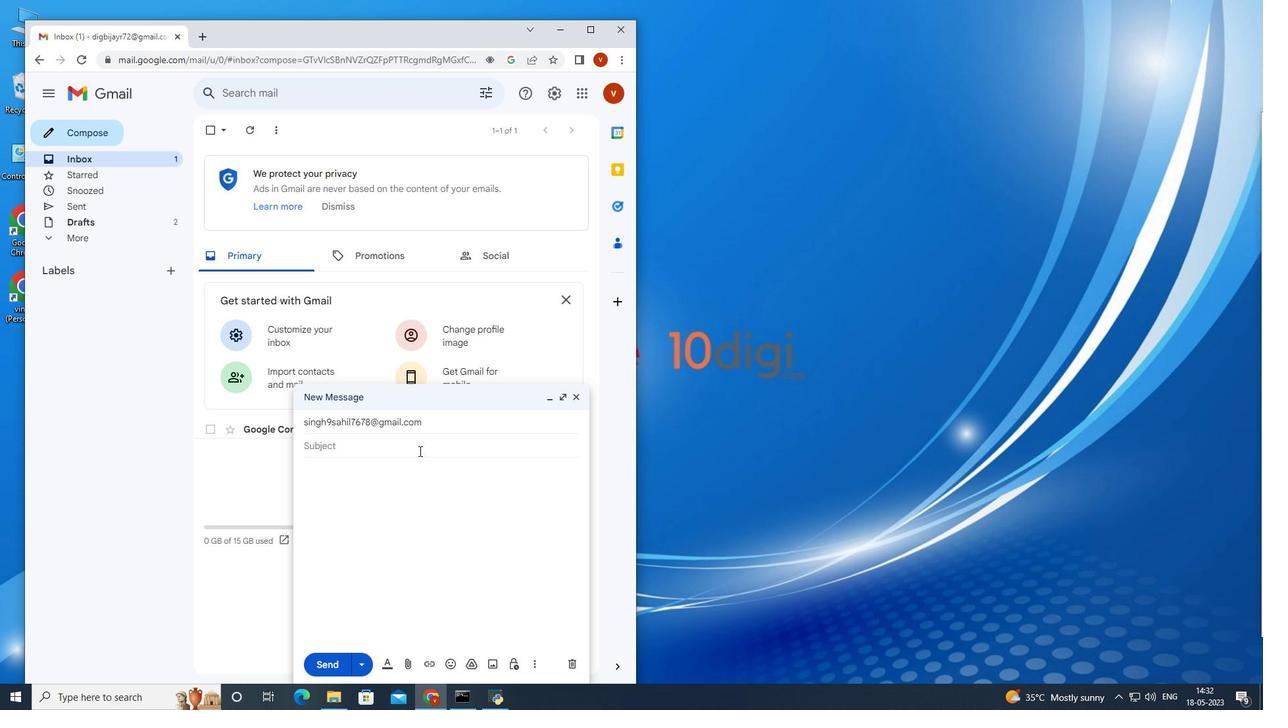 
Action: Mouse moved to (98, 127)
Screenshot: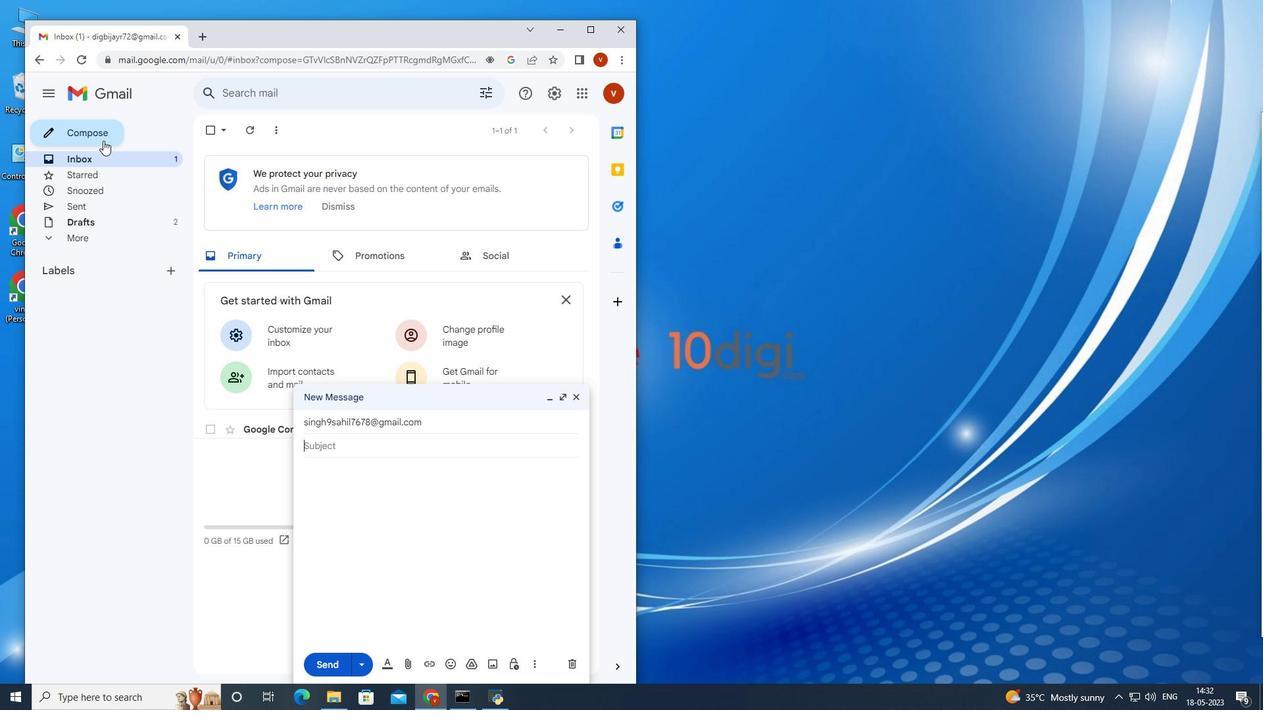 
Action: Mouse pressed left at (98, 127)
Screenshot: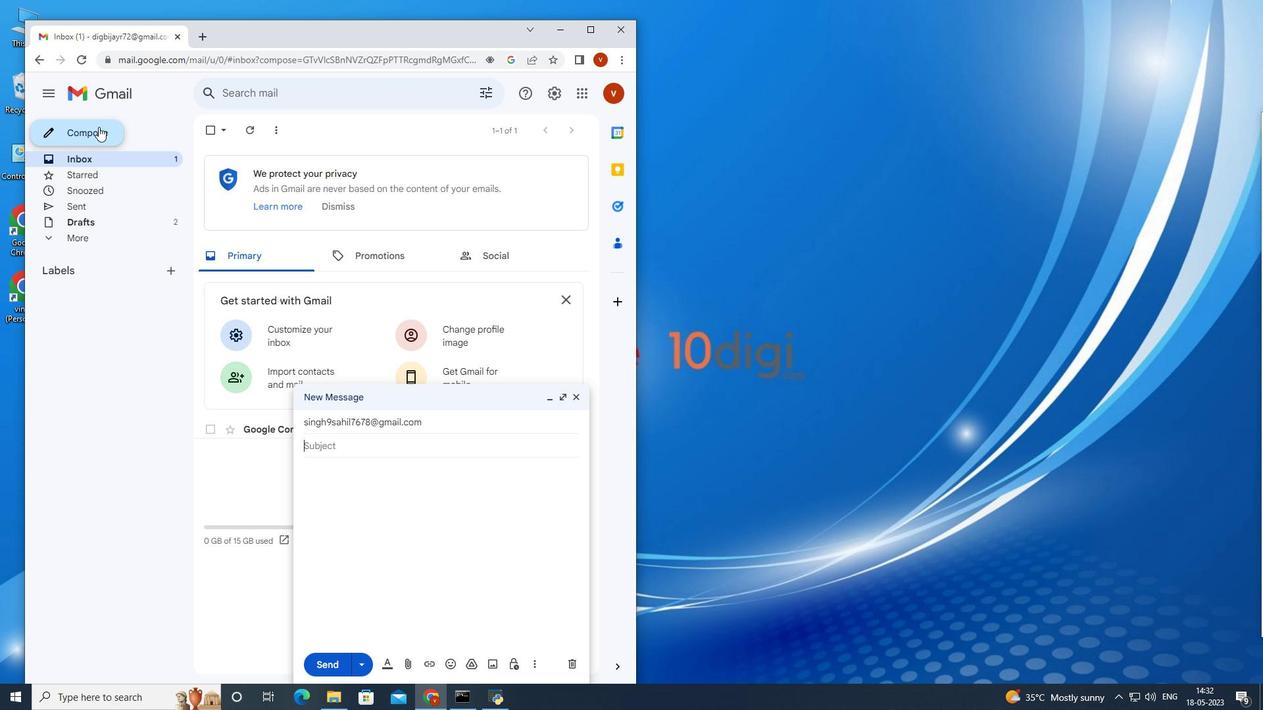 
Action: Mouse moved to (498, 424)
Screenshot: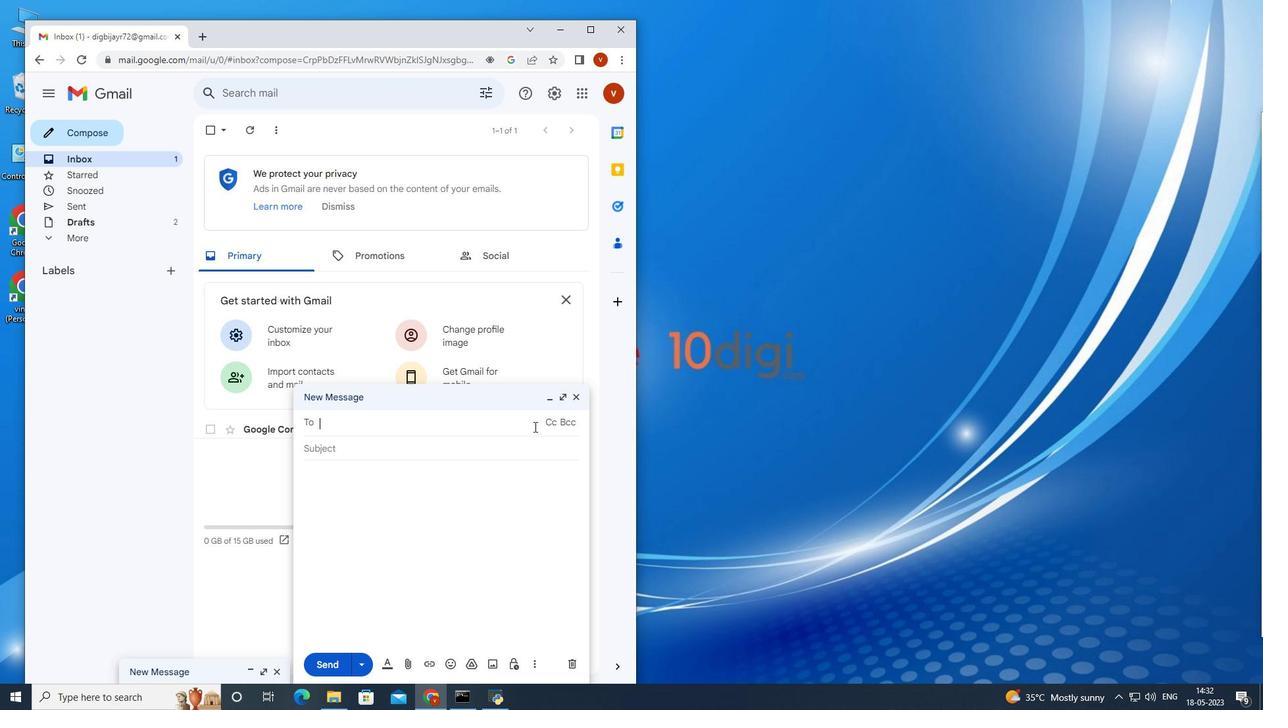 
Action: Mouse pressed left at (498, 424)
Screenshot: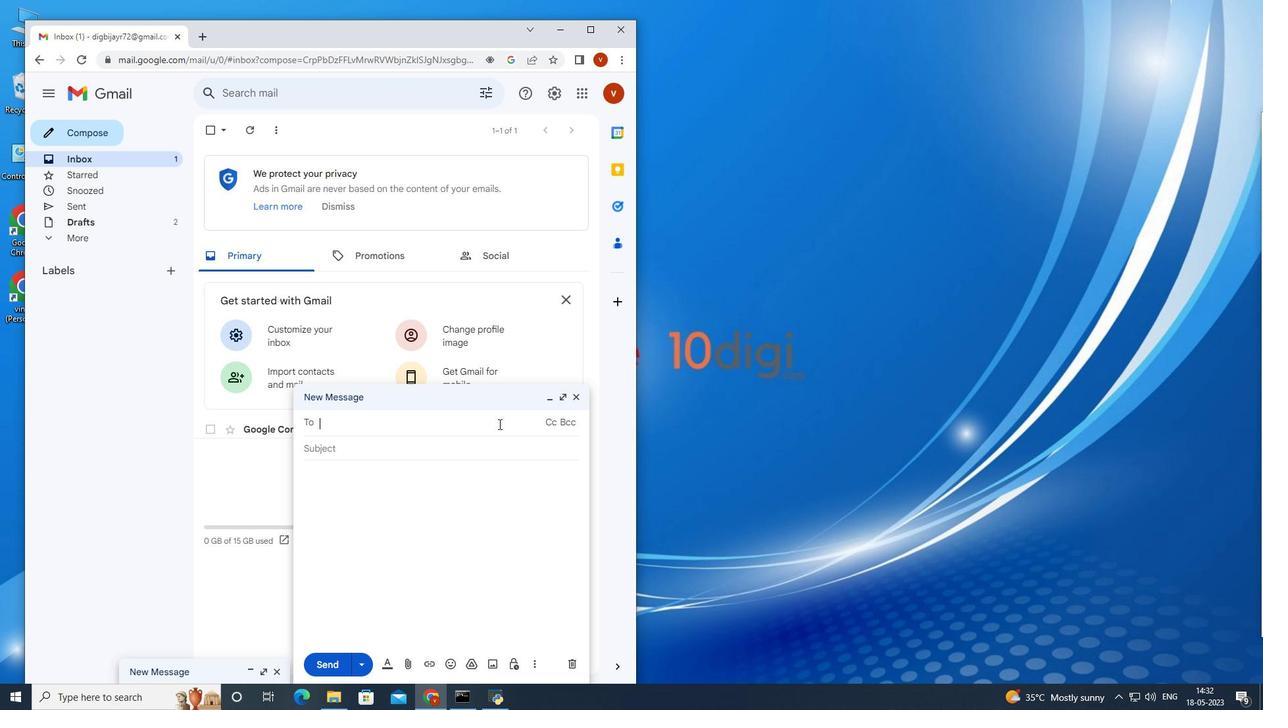 
Action: Mouse moved to (422, 419)
Screenshot: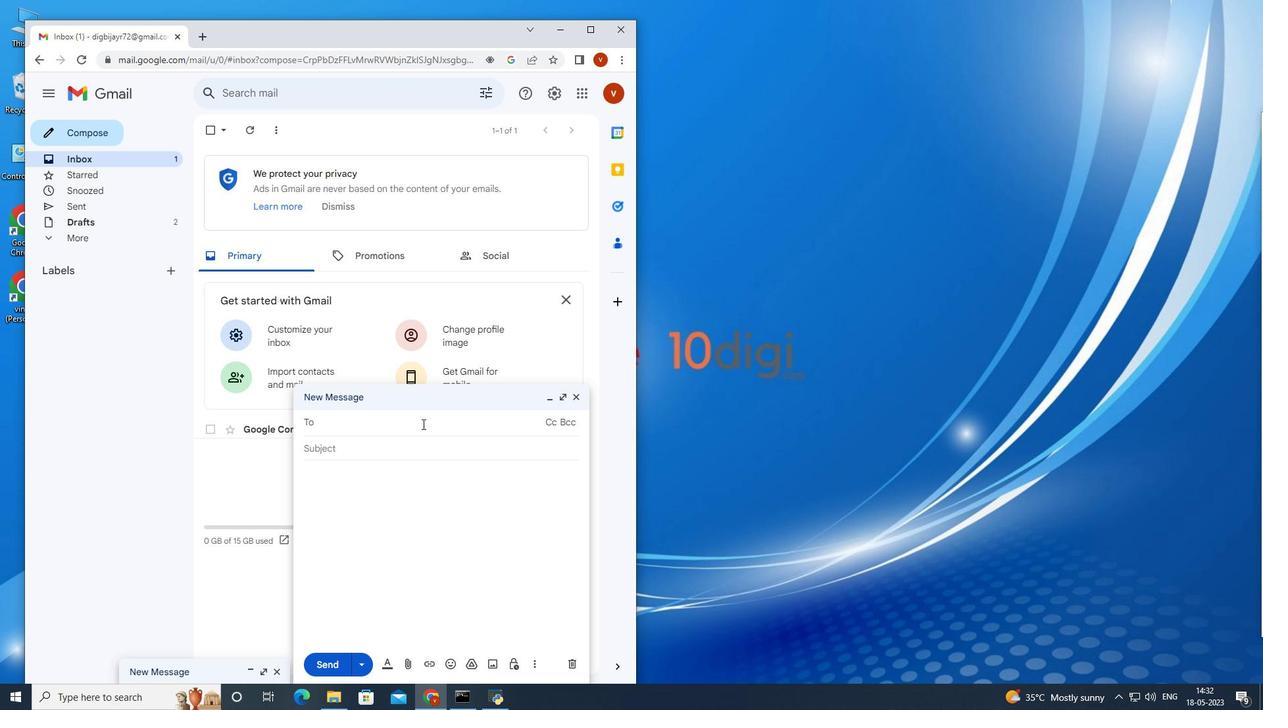 
Action: Key pressed singhsahil<Key.backspace><Key.backspace><Key.backspace><Key.backspace><Key.backspace><Key.backspace>h9sahil7678<Key.shift>@gmail.com
Screenshot: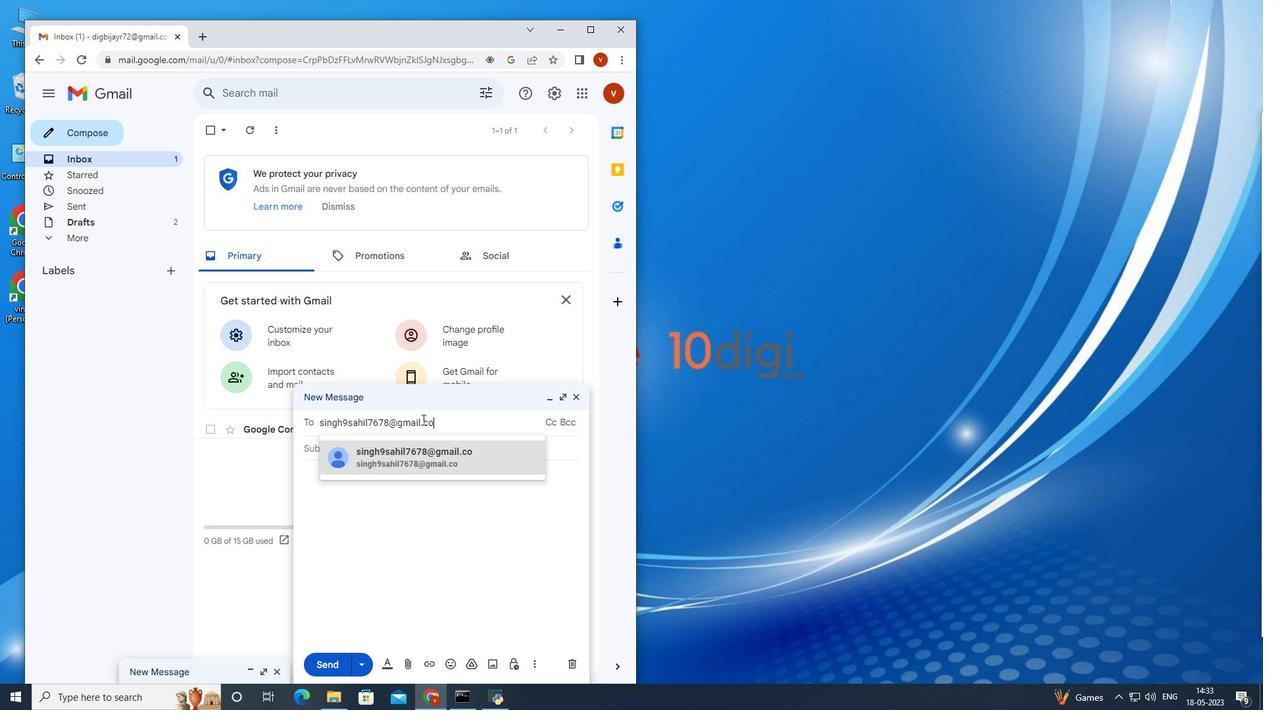 
Action: Mouse moved to (433, 471)
Screenshot: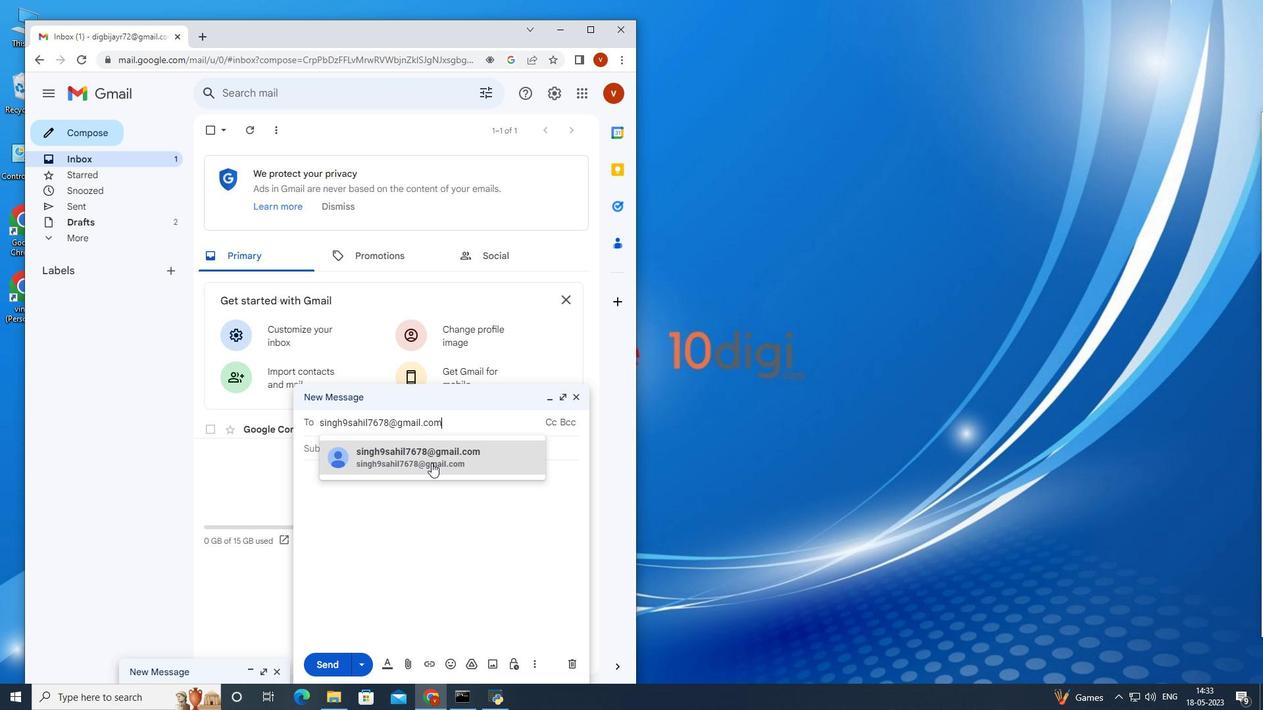 
Action: Mouse pressed left at (433, 471)
Screenshot: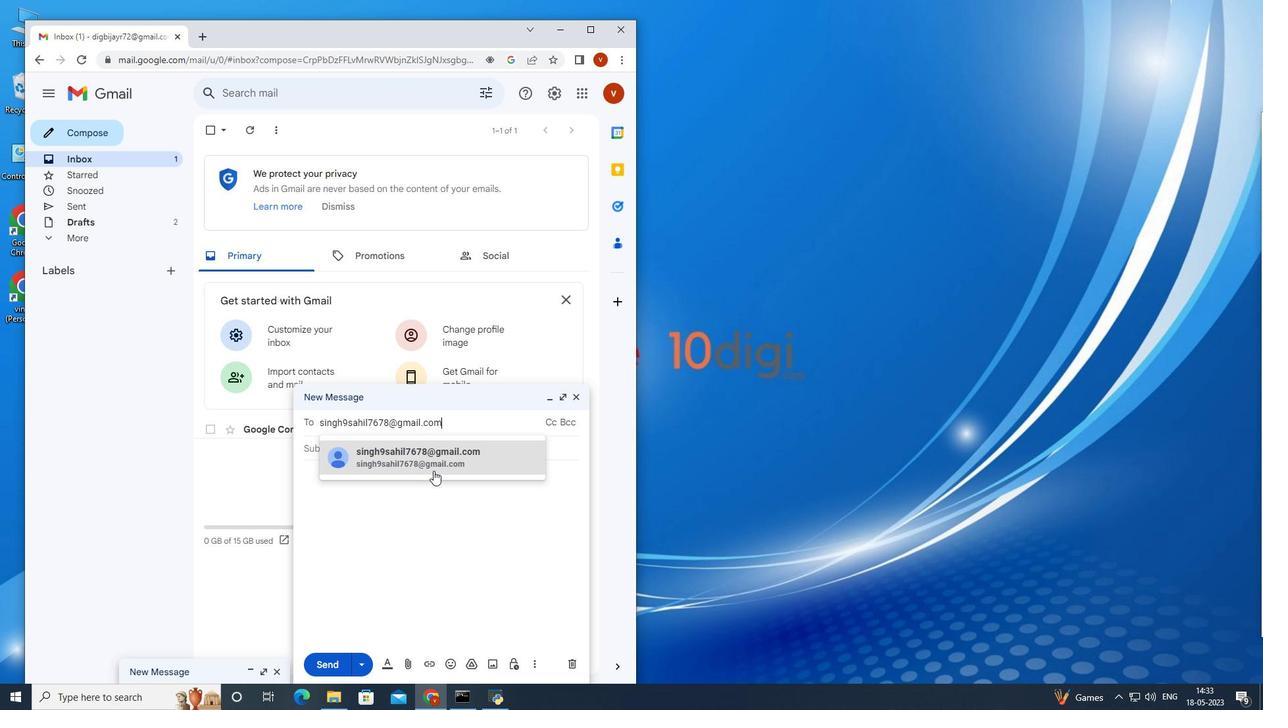 
Action: Mouse moved to (373, 464)
Screenshot: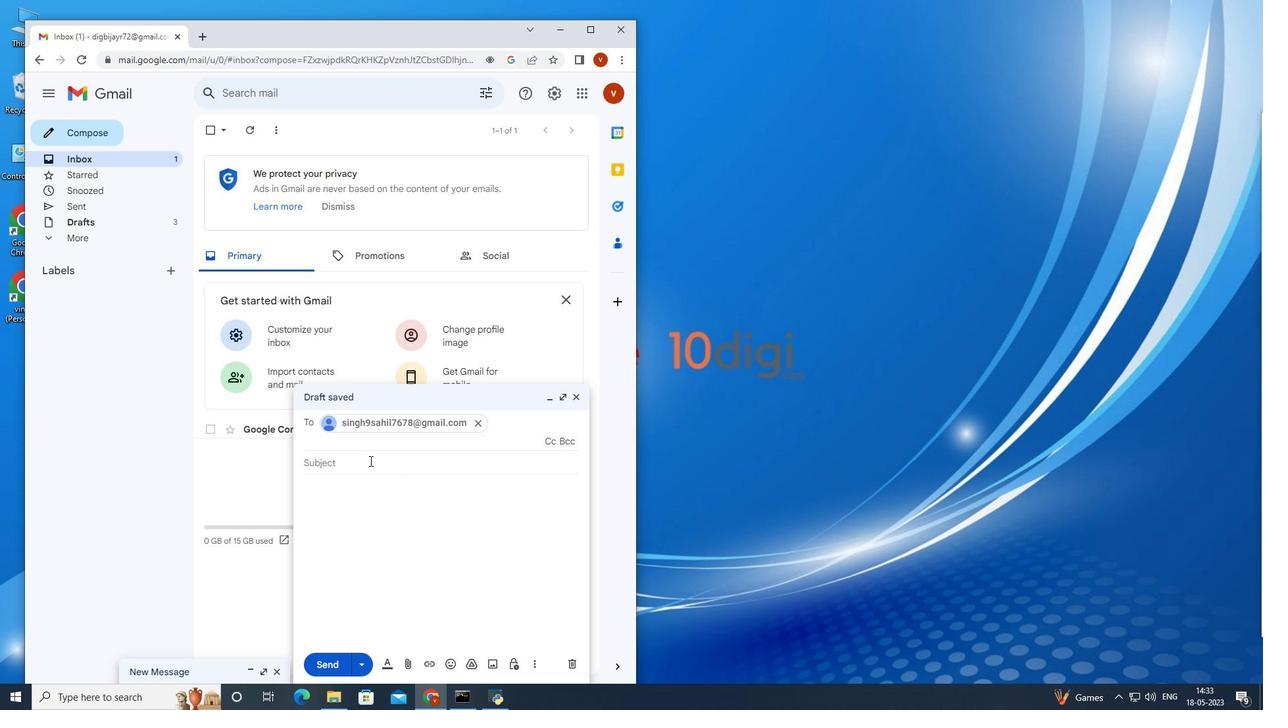 
Action: Mouse pressed left at (373, 464)
Screenshot: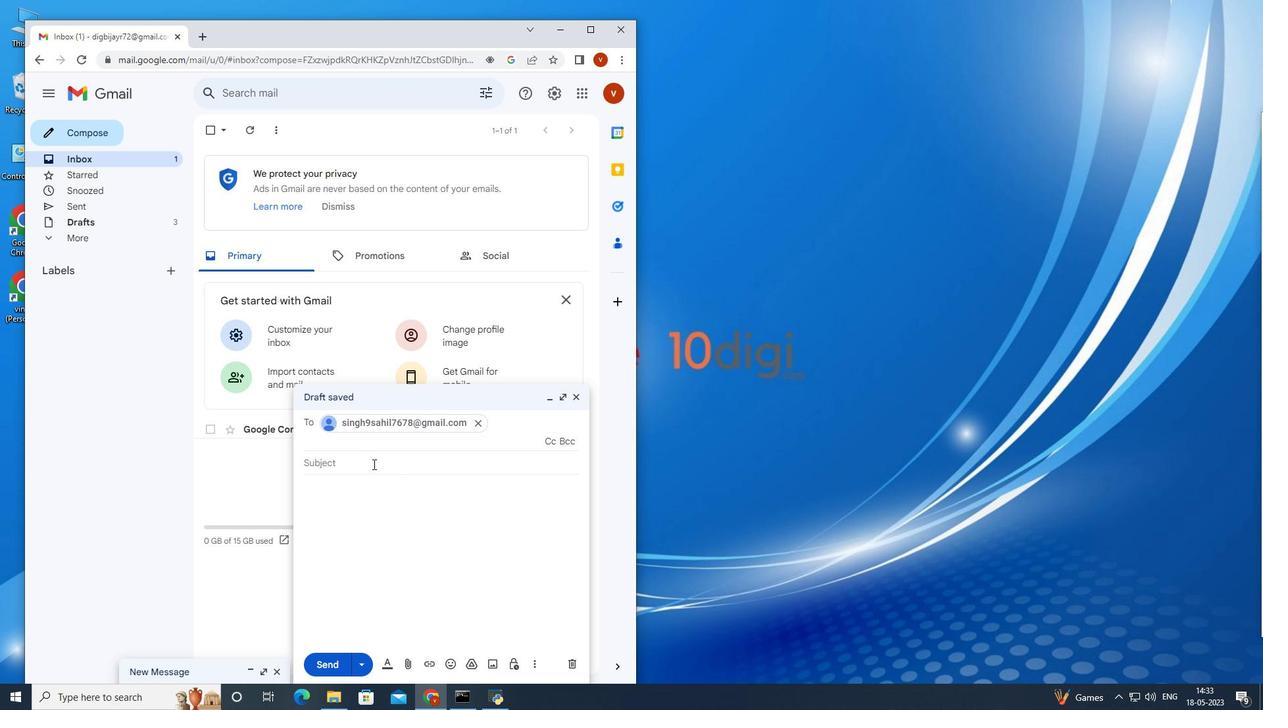
Action: Key pressed for<Key.space>work<Key.space>load
Screenshot: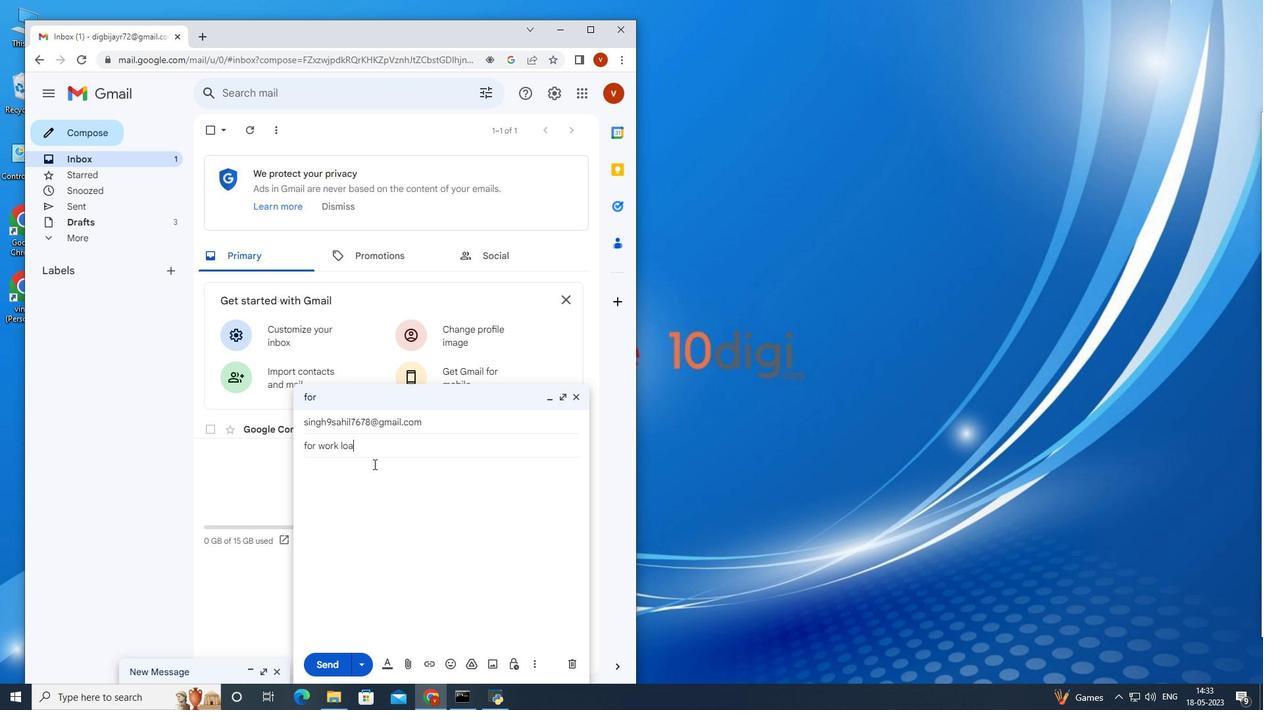 
Action: Mouse moved to (358, 475)
Screenshot: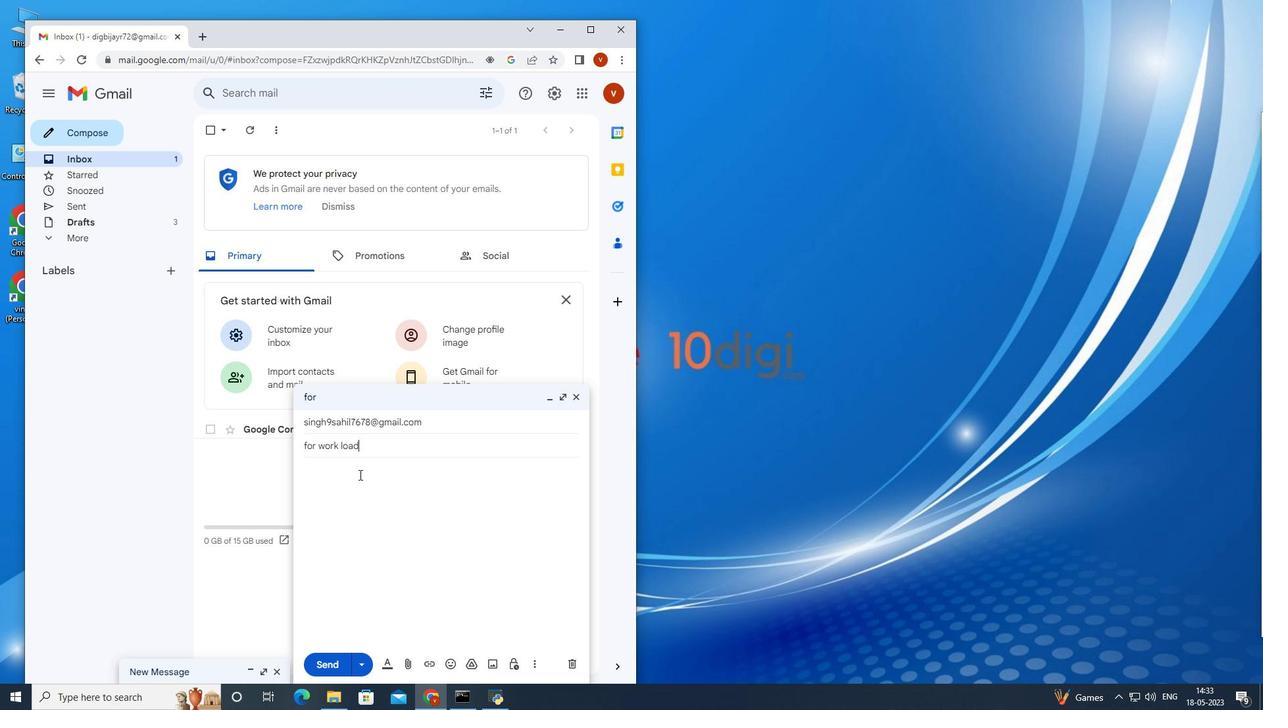 
Action: Mouse pressed left at (358, 475)
Screenshot: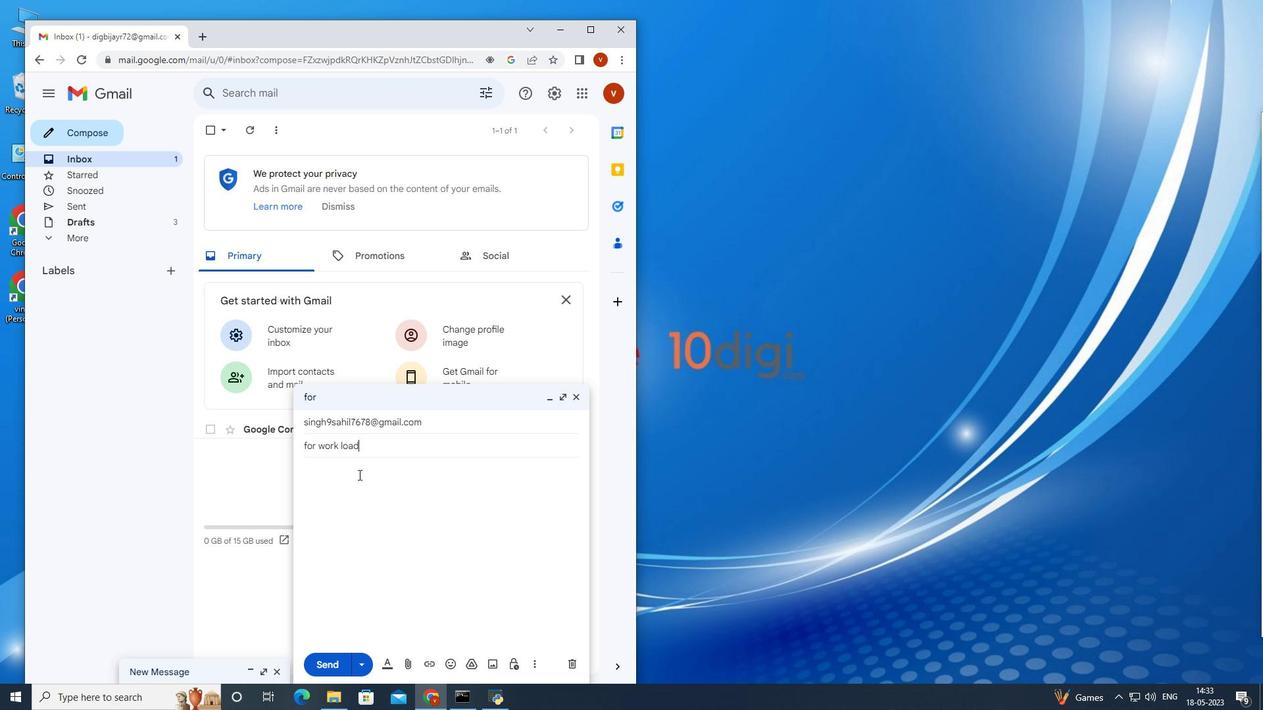 
Action: Key pressed plz<Key.space>sahil<Key.space>hel<Key.space>me<Key.space>because<Key.space><Key.left><Key.left><Key.left><Key.left><Key.left><Key.left><Key.left><Key.left><Key.left><Key.left><Key.left><Key.left>p<Key.right><Key.right><Key.right><Key.right><Key.right><Key.right><Key.right><Key.right><Key.right><Key.right><Key.right><Key.right>my<Key.space>work<Key.space>load<Key.space>is<Key.space>vr<Key.backspace>ery<Key.space>high<Key.space>so<Key.space>plz<Key.space>do<Key.space>my<Key.space>work
Screenshot: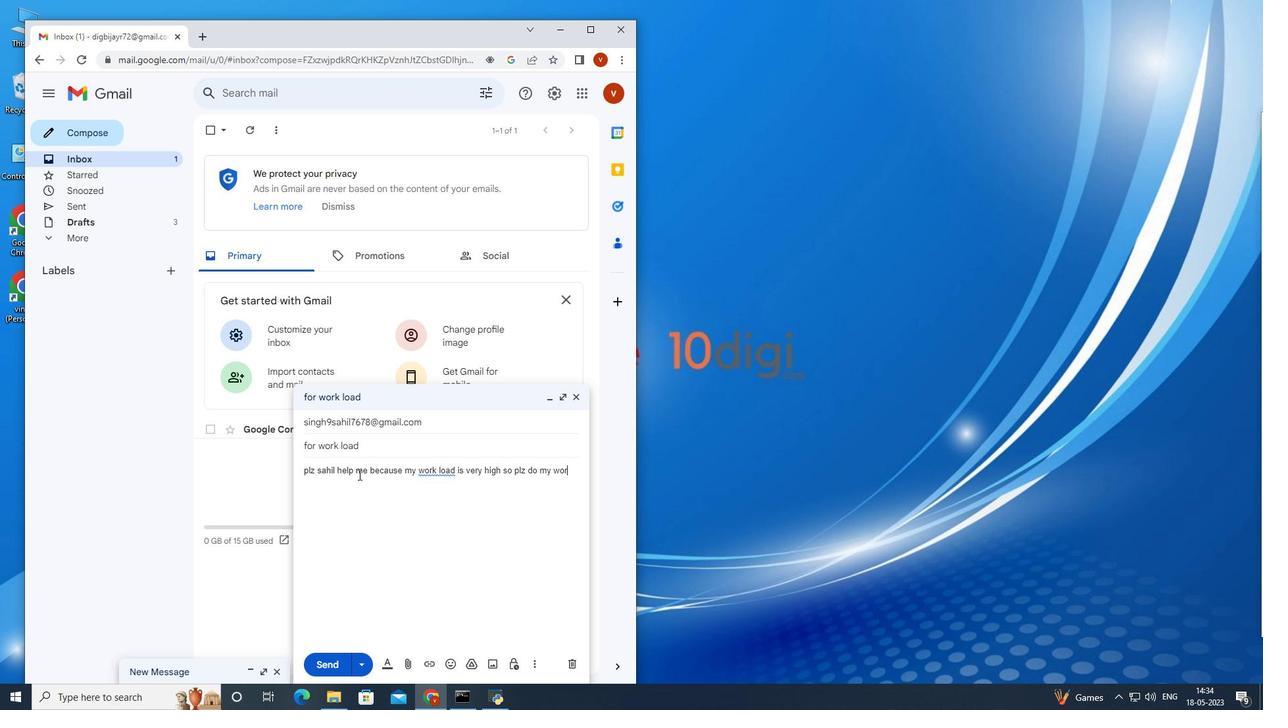 
Action: Mouse moved to (330, 670)
Screenshot: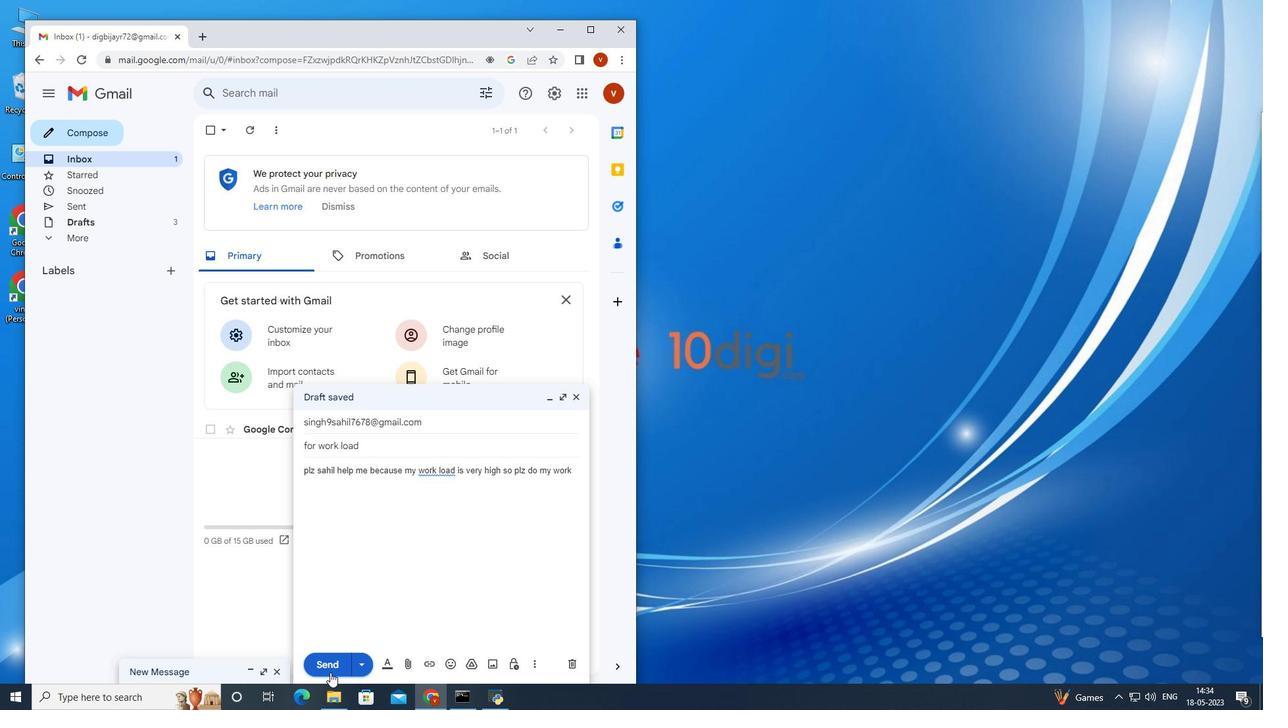 
Action: Mouse pressed left at (330, 670)
Screenshot: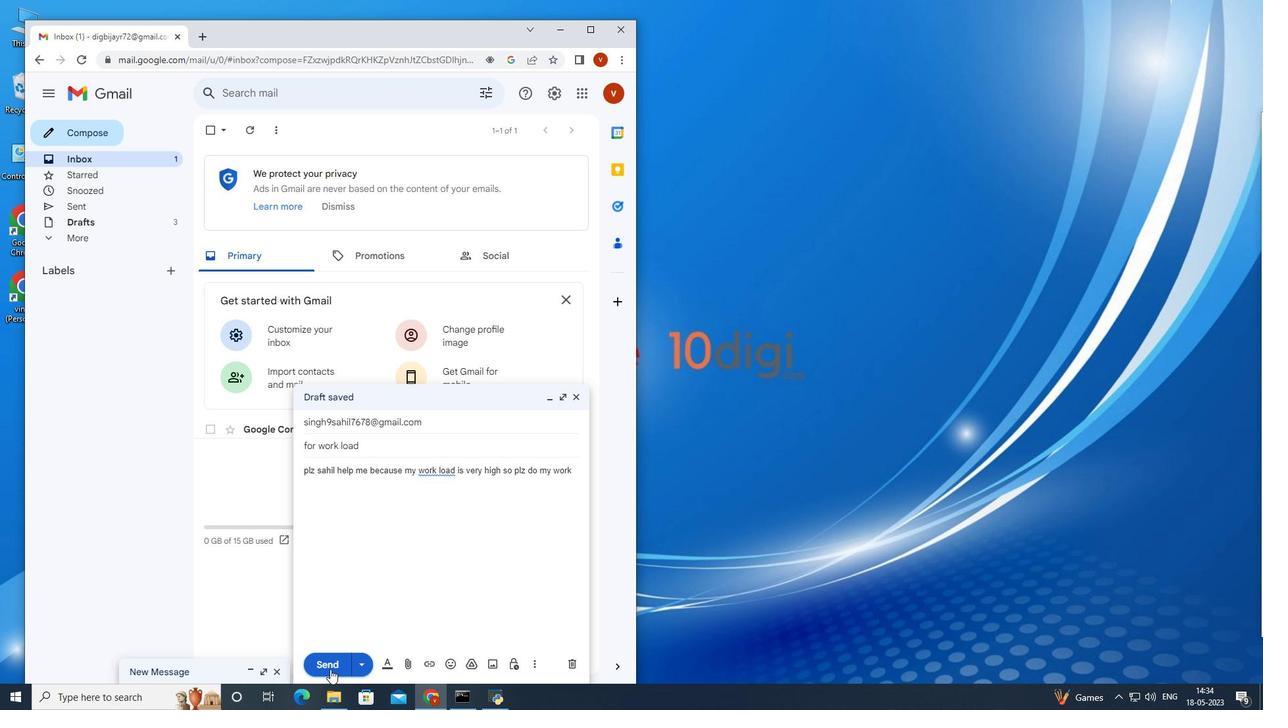 
Action: Mouse moved to (491, 621)
Screenshot: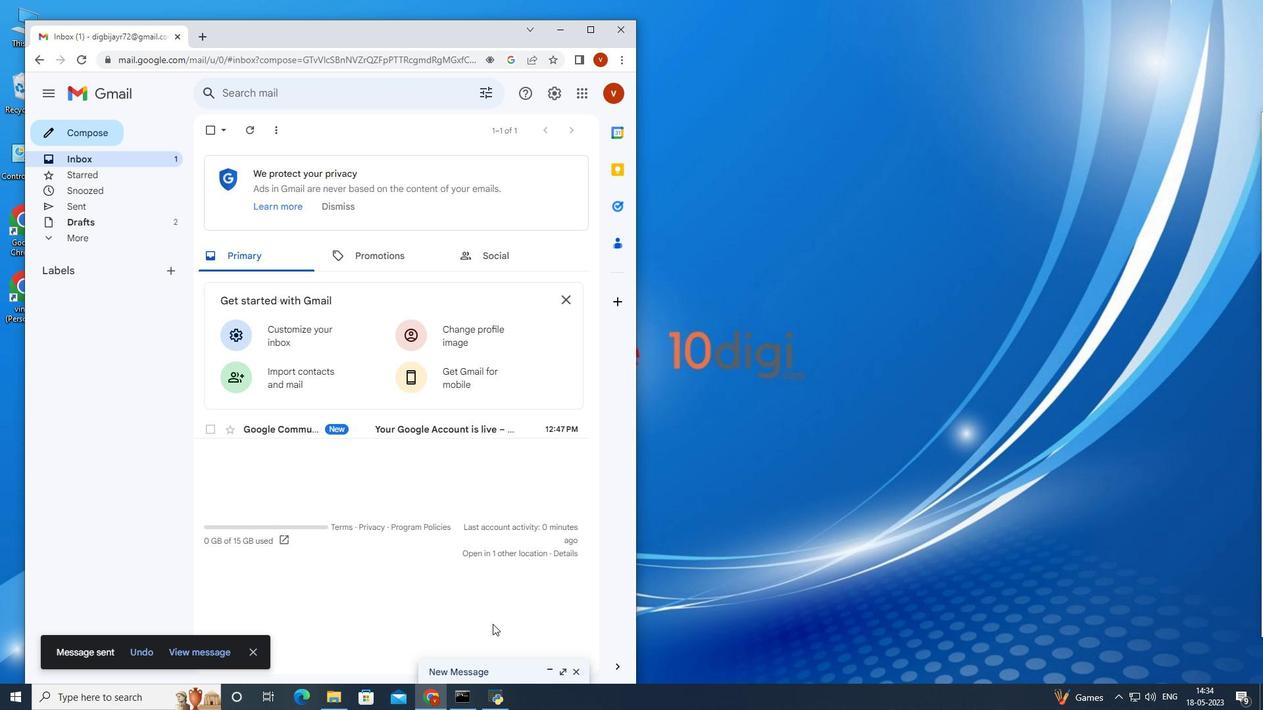 
